Task: Create a due date automation trigger when advanced on, 2 hours after a card is due add dates due tomorrow.
Action: Mouse moved to (1206, 350)
Screenshot: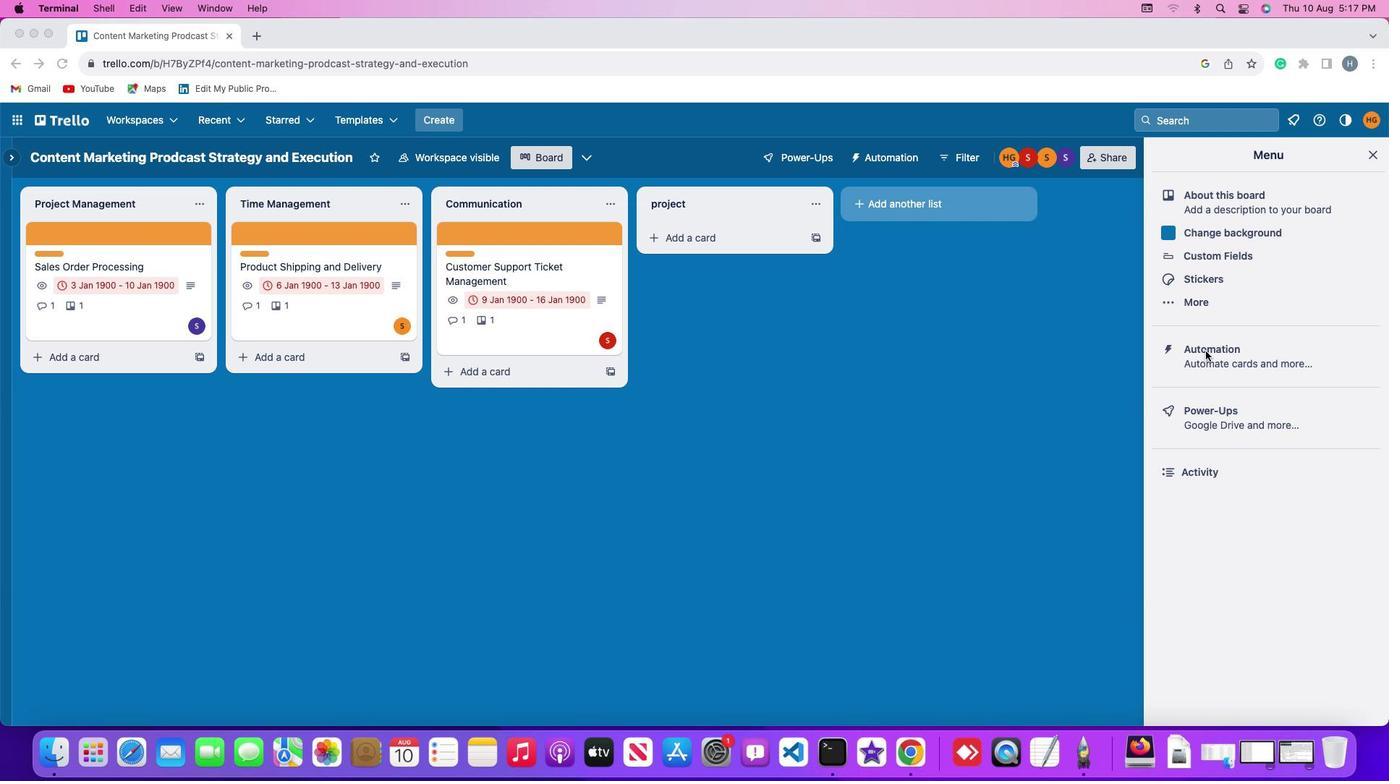 
Action: Mouse pressed left at (1206, 350)
Screenshot: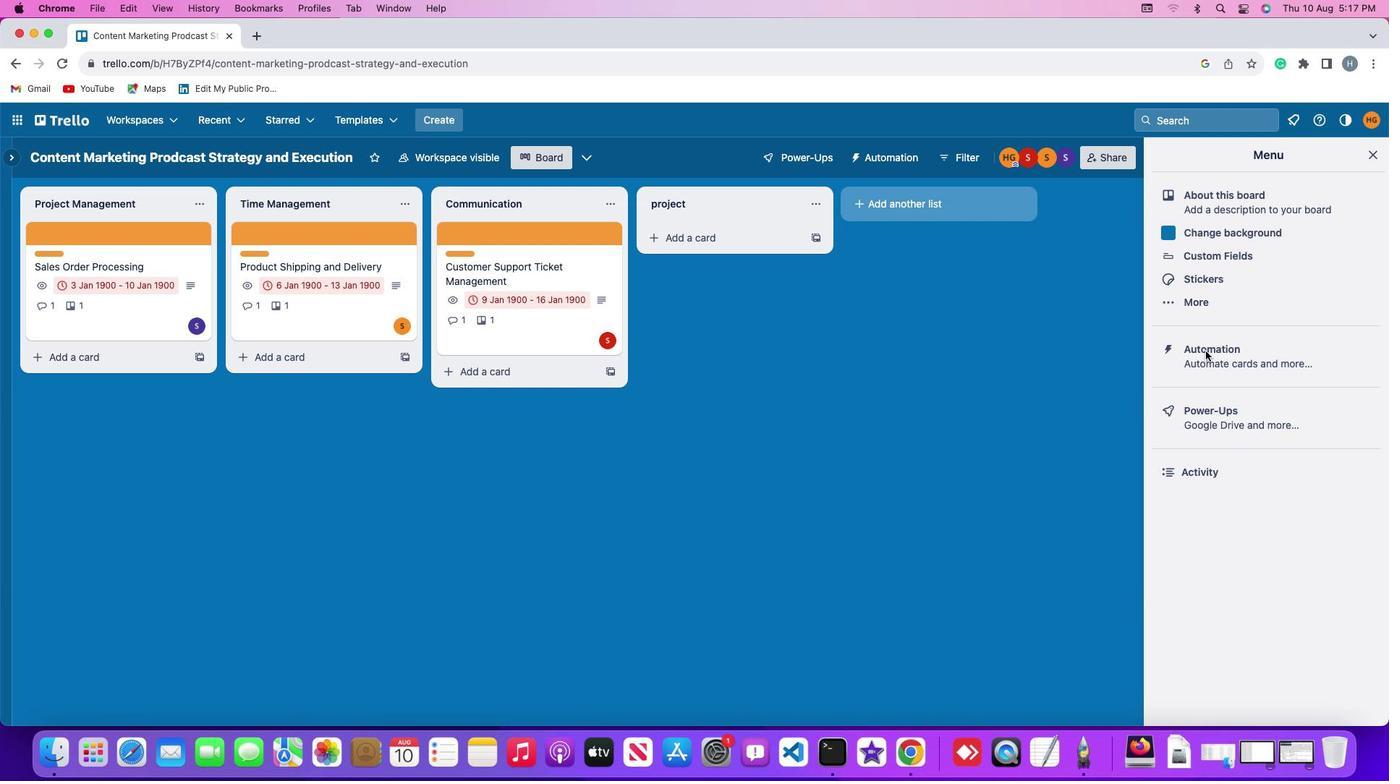 
Action: Mouse pressed left at (1206, 350)
Screenshot: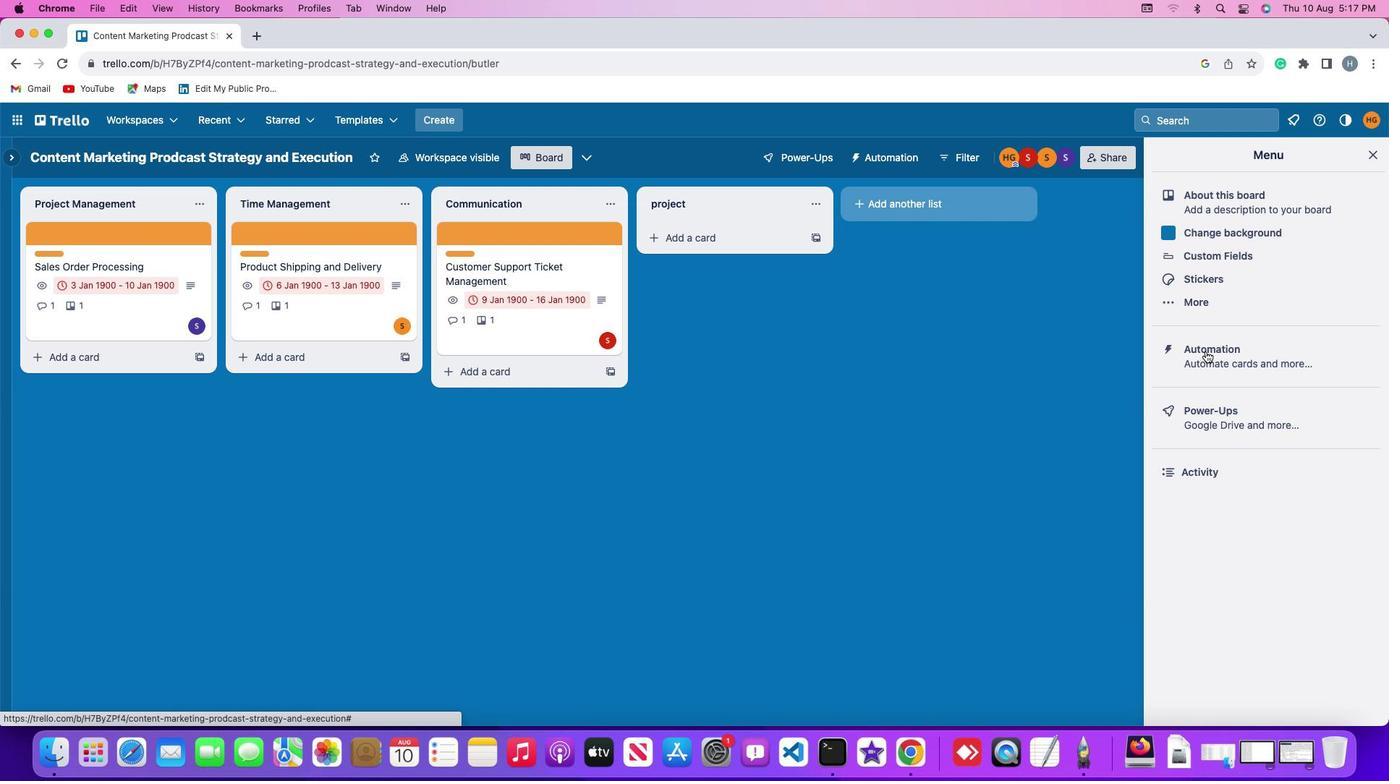 
Action: Mouse moved to (118, 344)
Screenshot: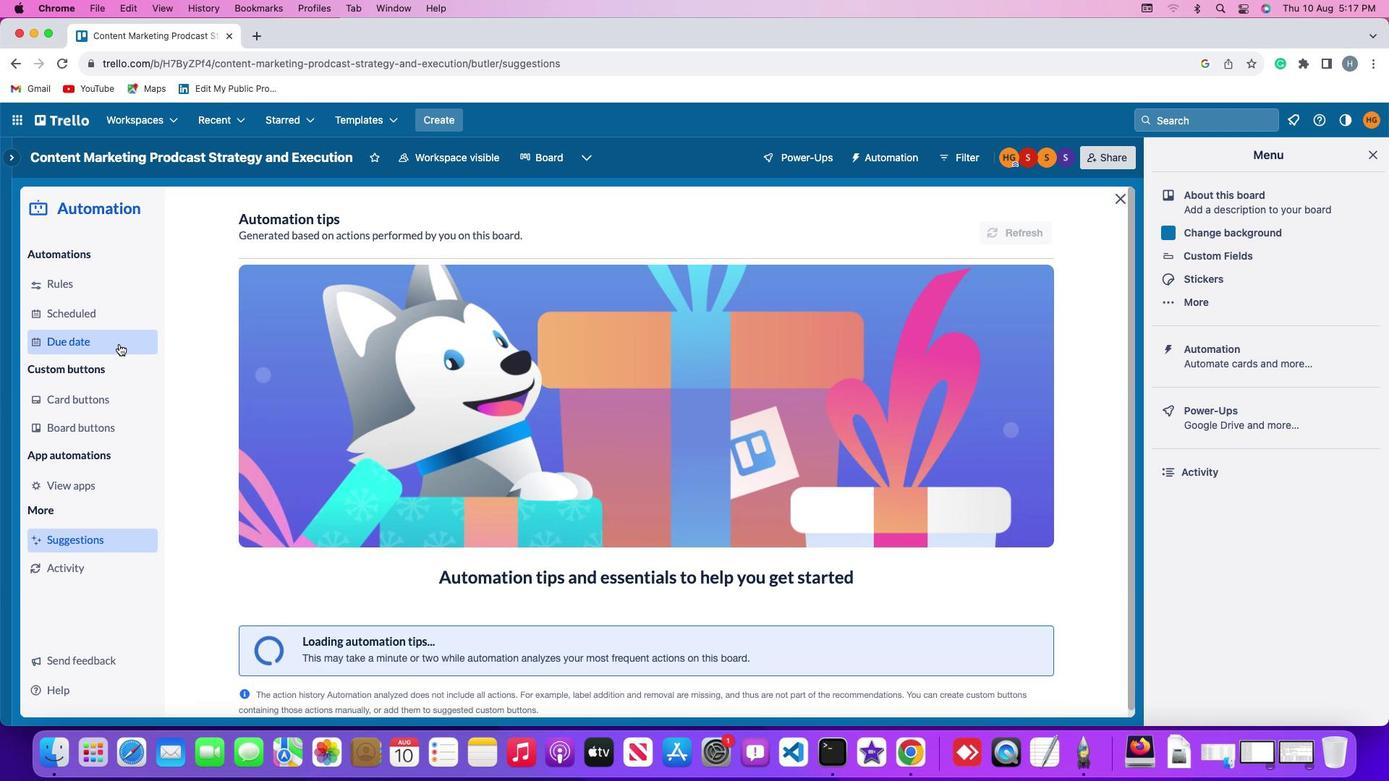 
Action: Mouse pressed left at (118, 344)
Screenshot: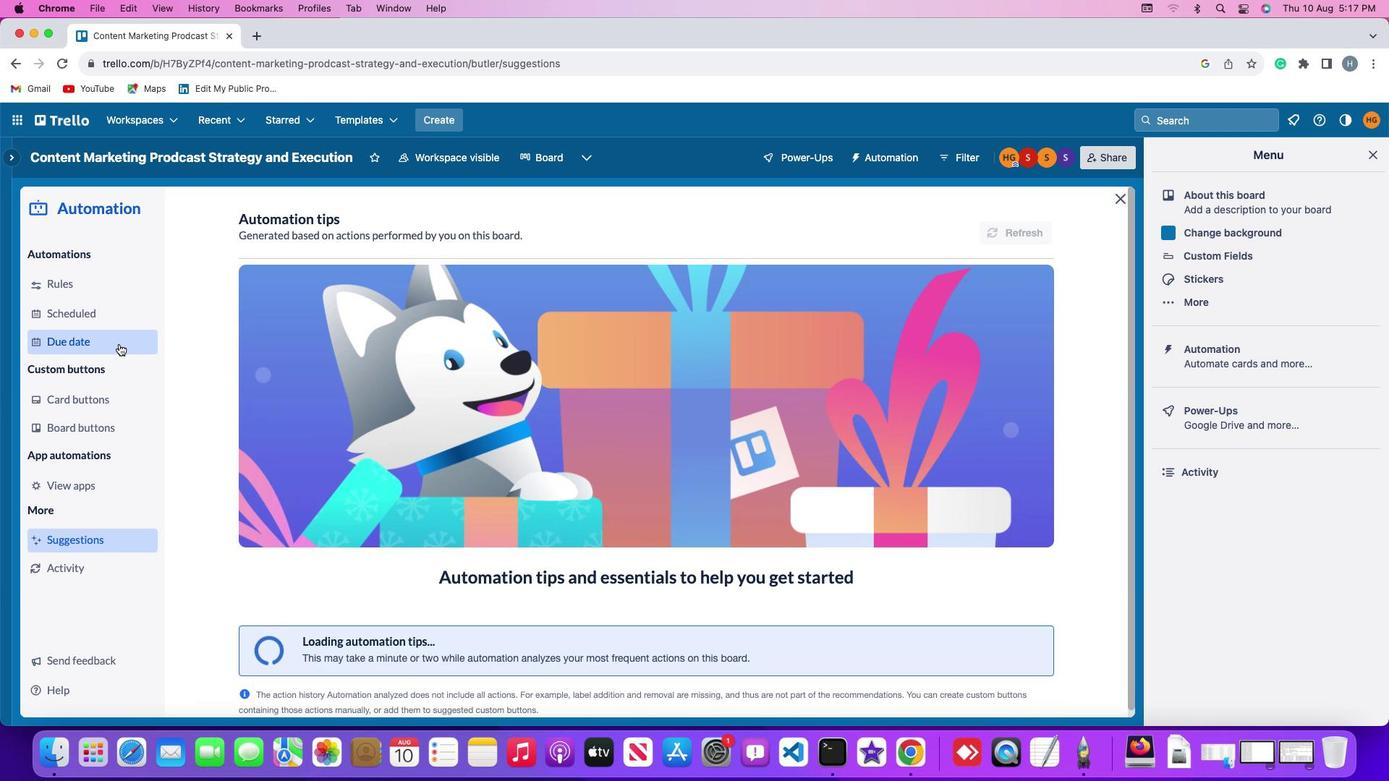 
Action: Mouse moved to (951, 224)
Screenshot: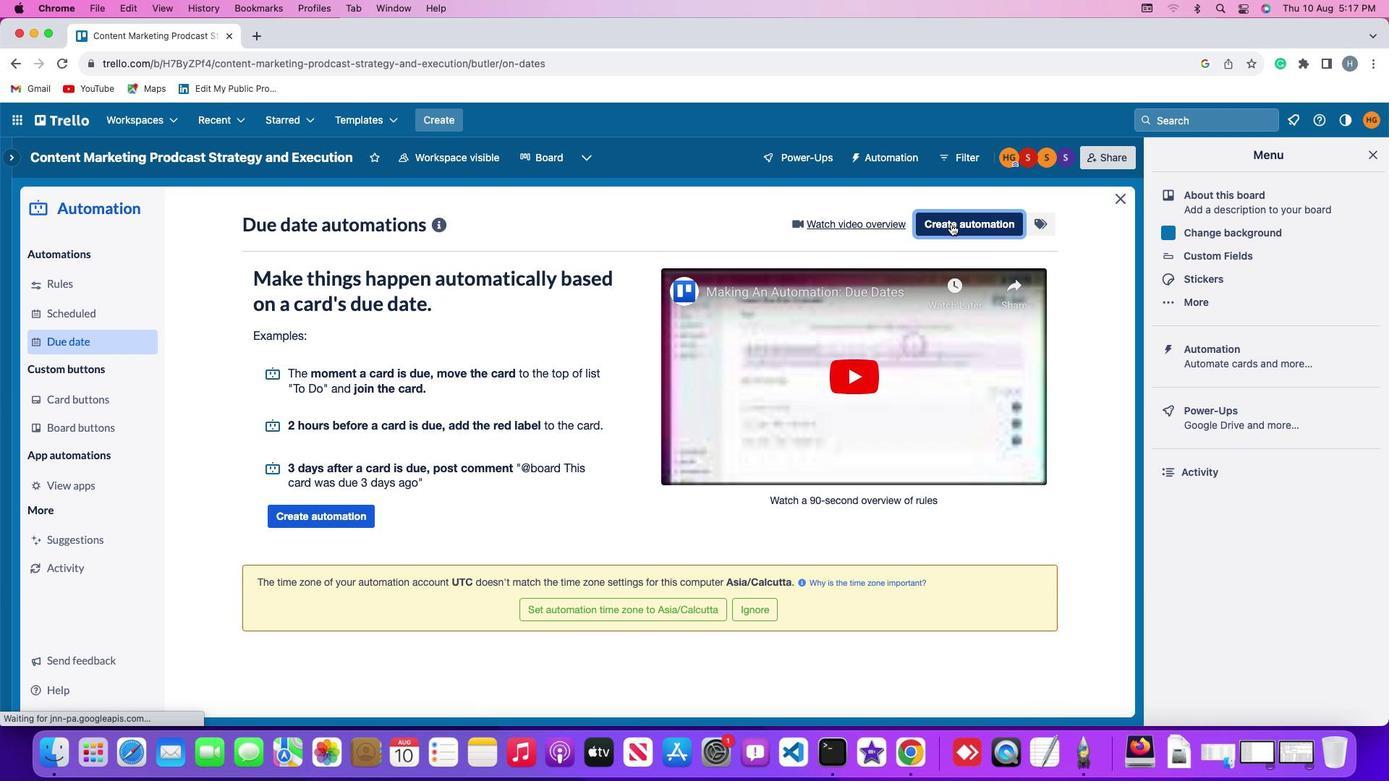 
Action: Mouse pressed left at (951, 224)
Screenshot: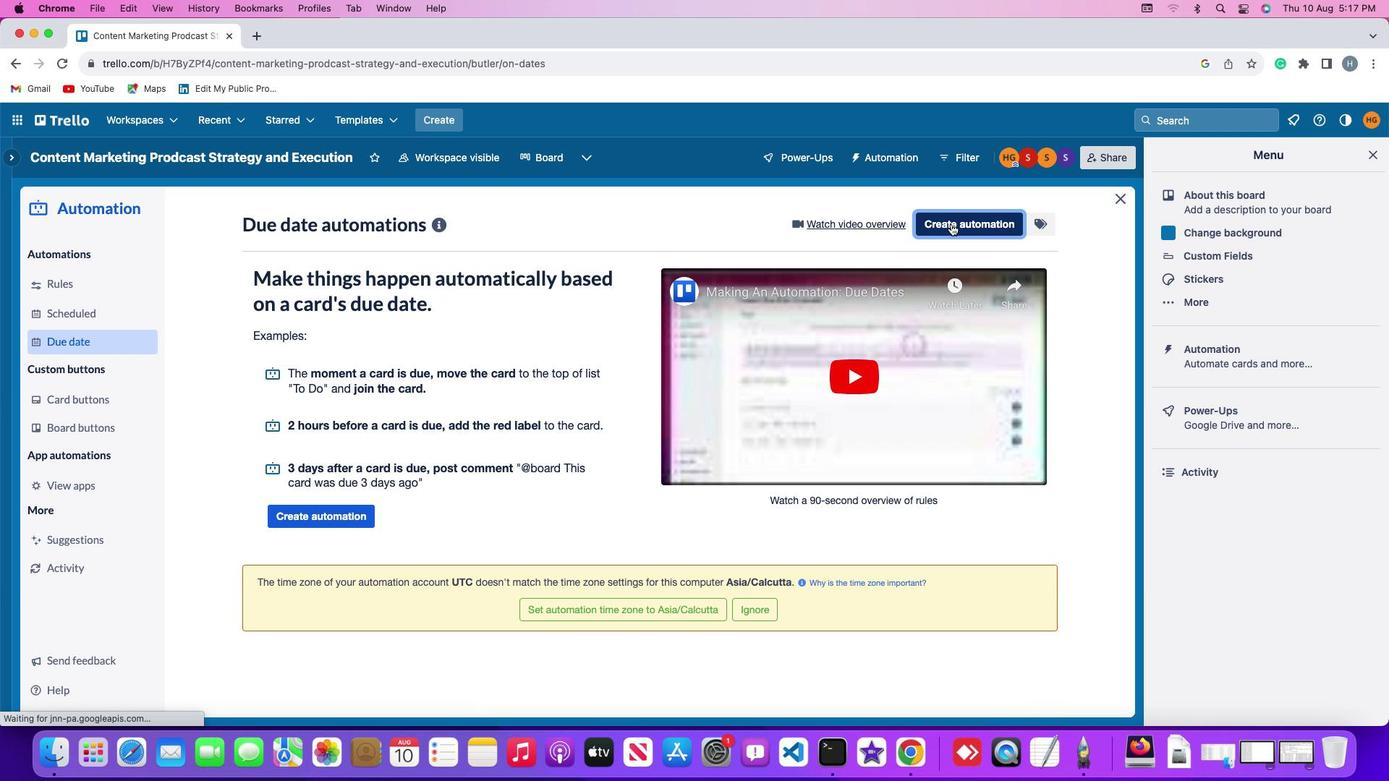 
Action: Mouse moved to (304, 358)
Screenshot: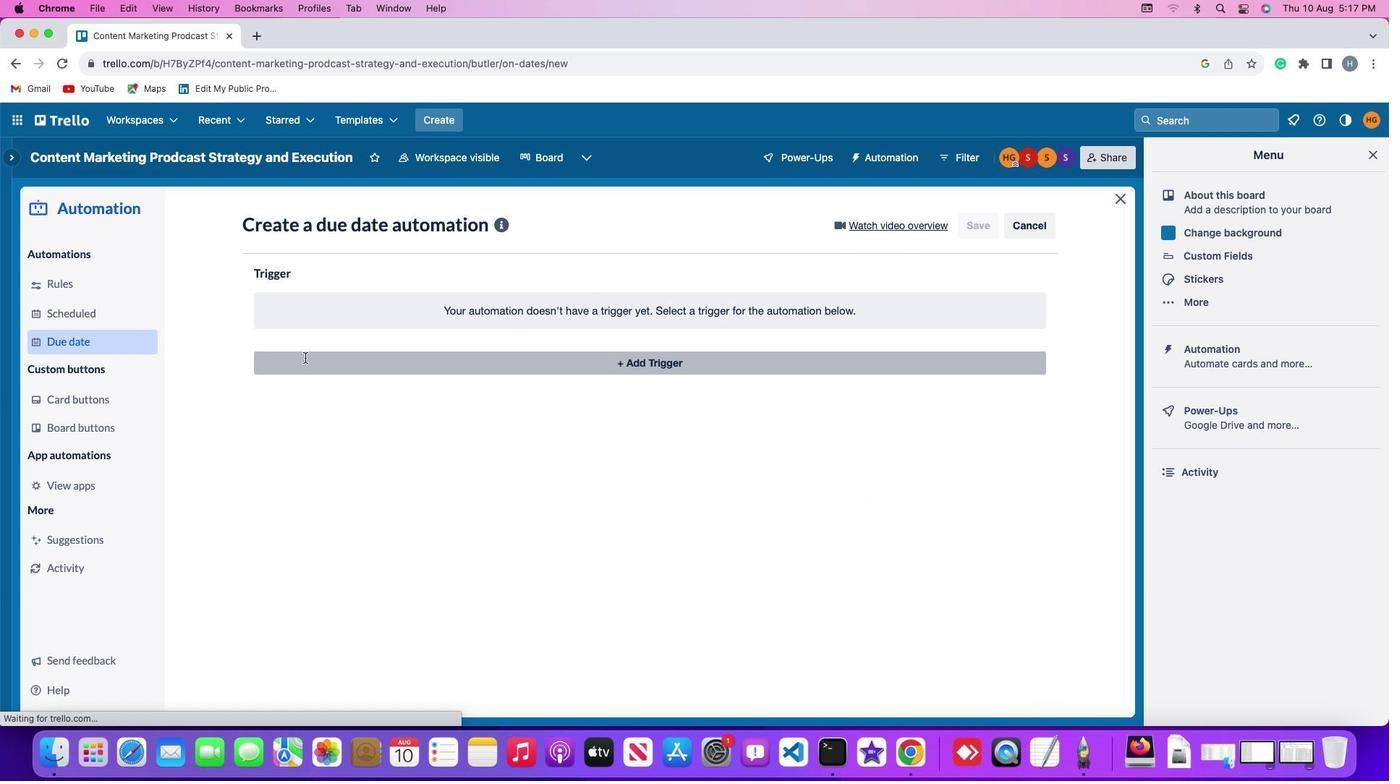
Action: Mouse pressed left at (304, 358)
Screenshot: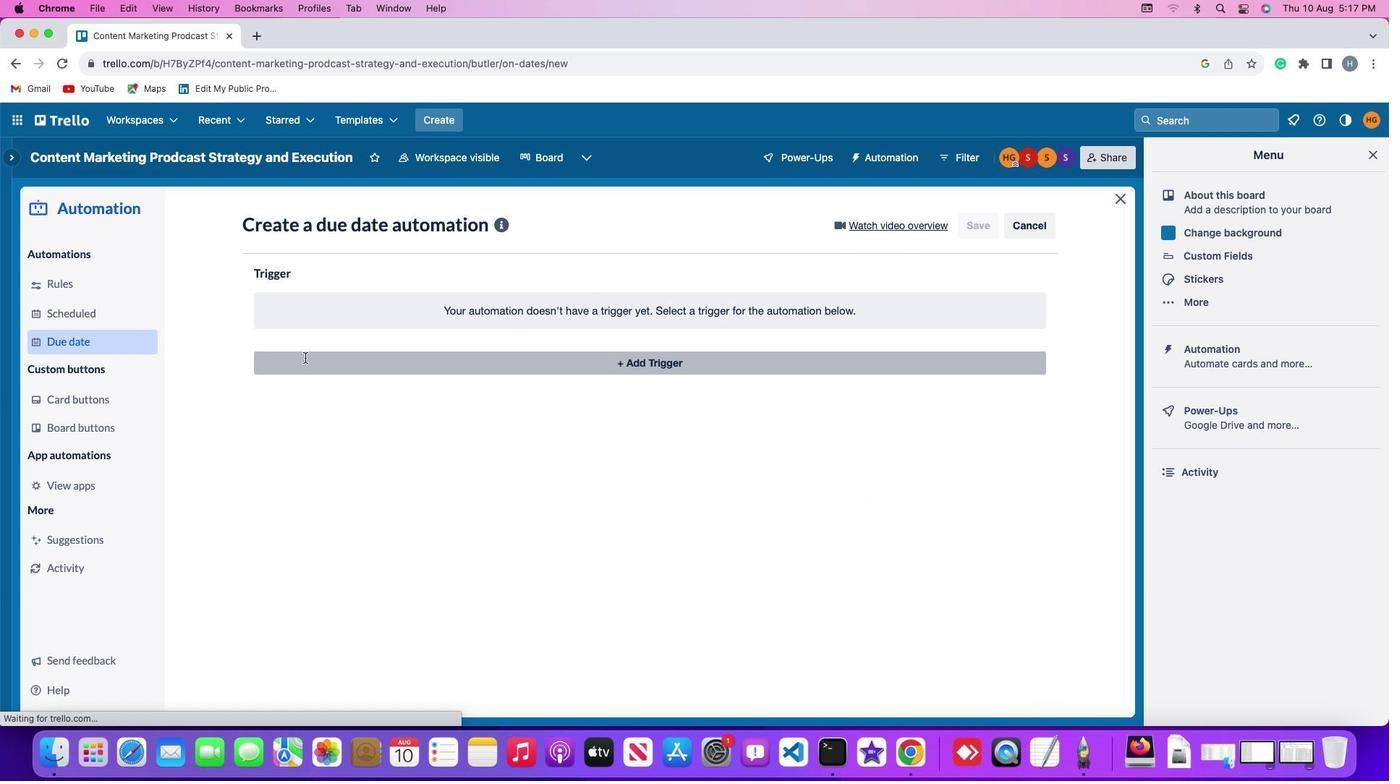 
Action: Mouse moved to (288, 579)
Screenshot: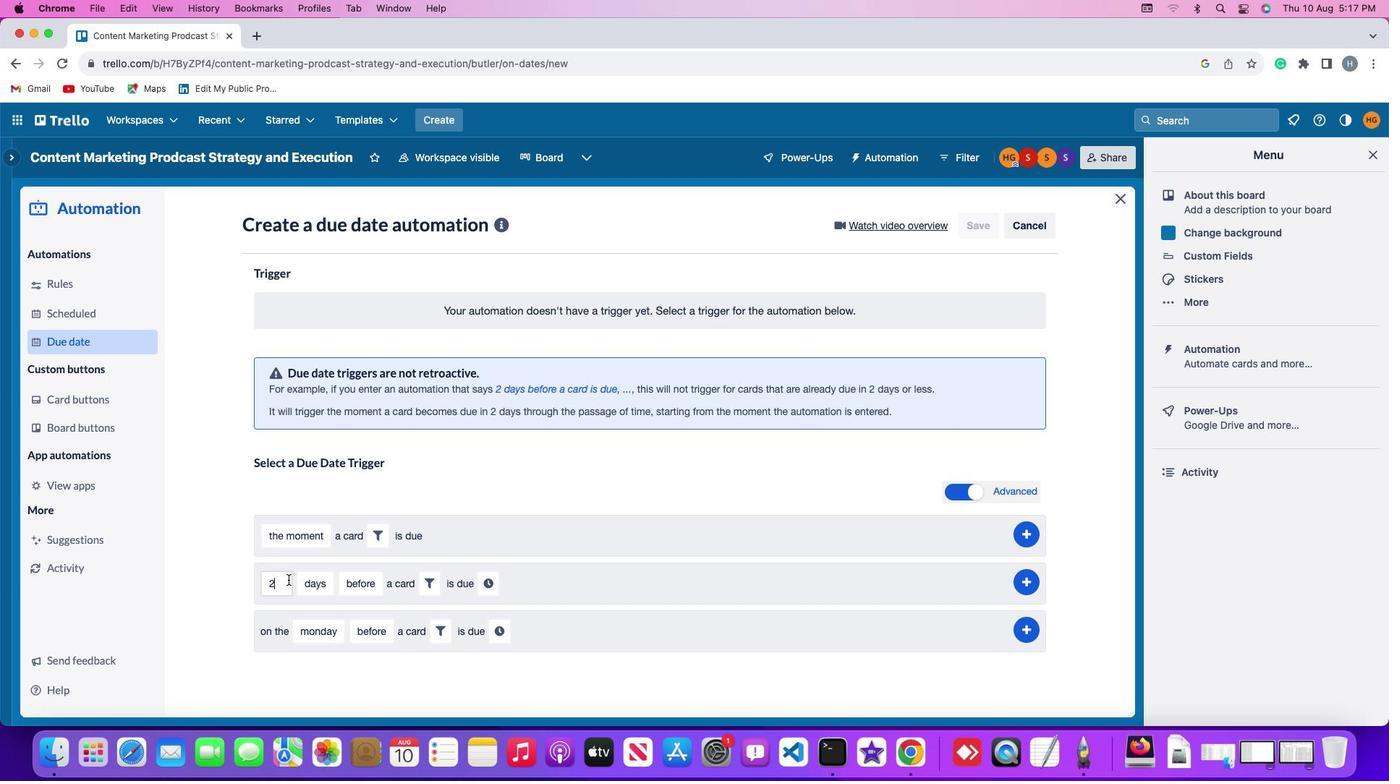 
Action: Mouse pressed left at (288, 579)
Screenshot: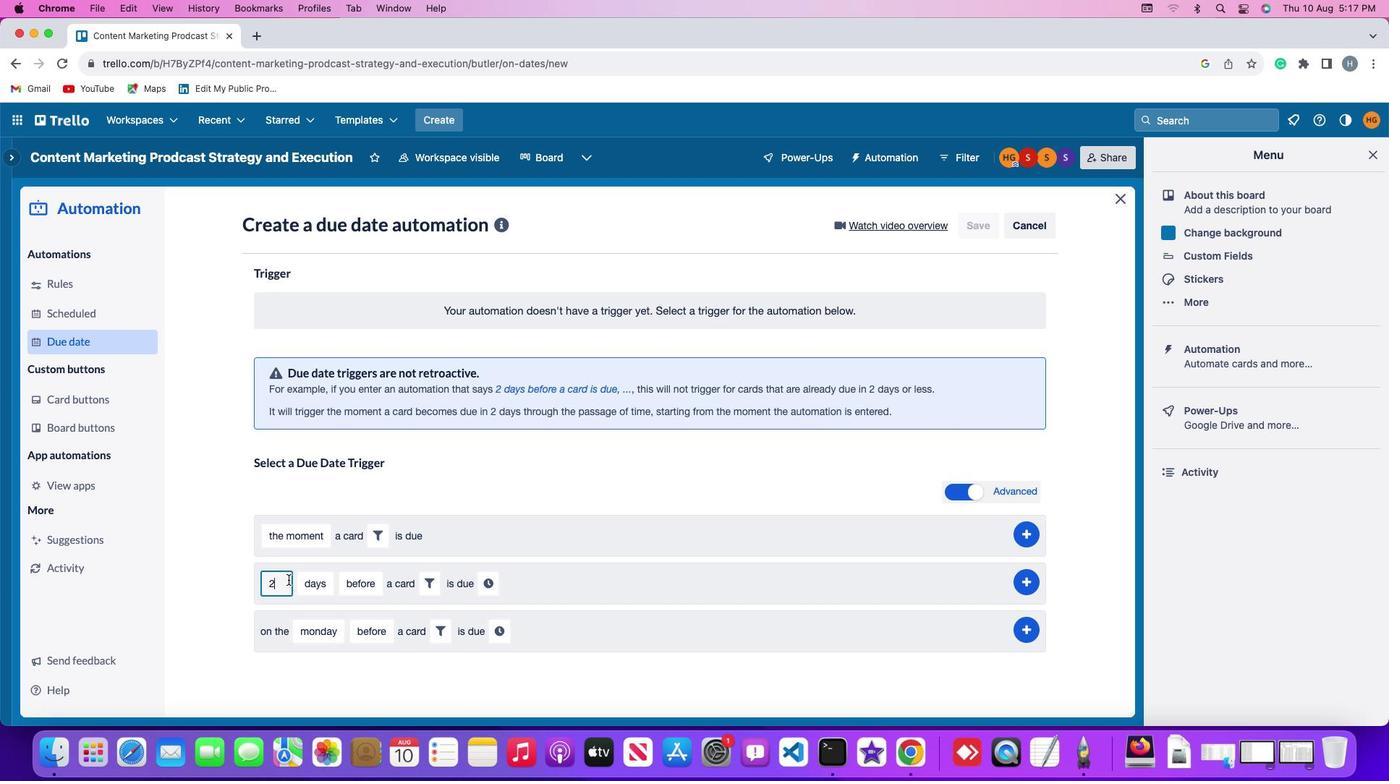 
Action: Mouse moved to (288, 578)
Screenshot: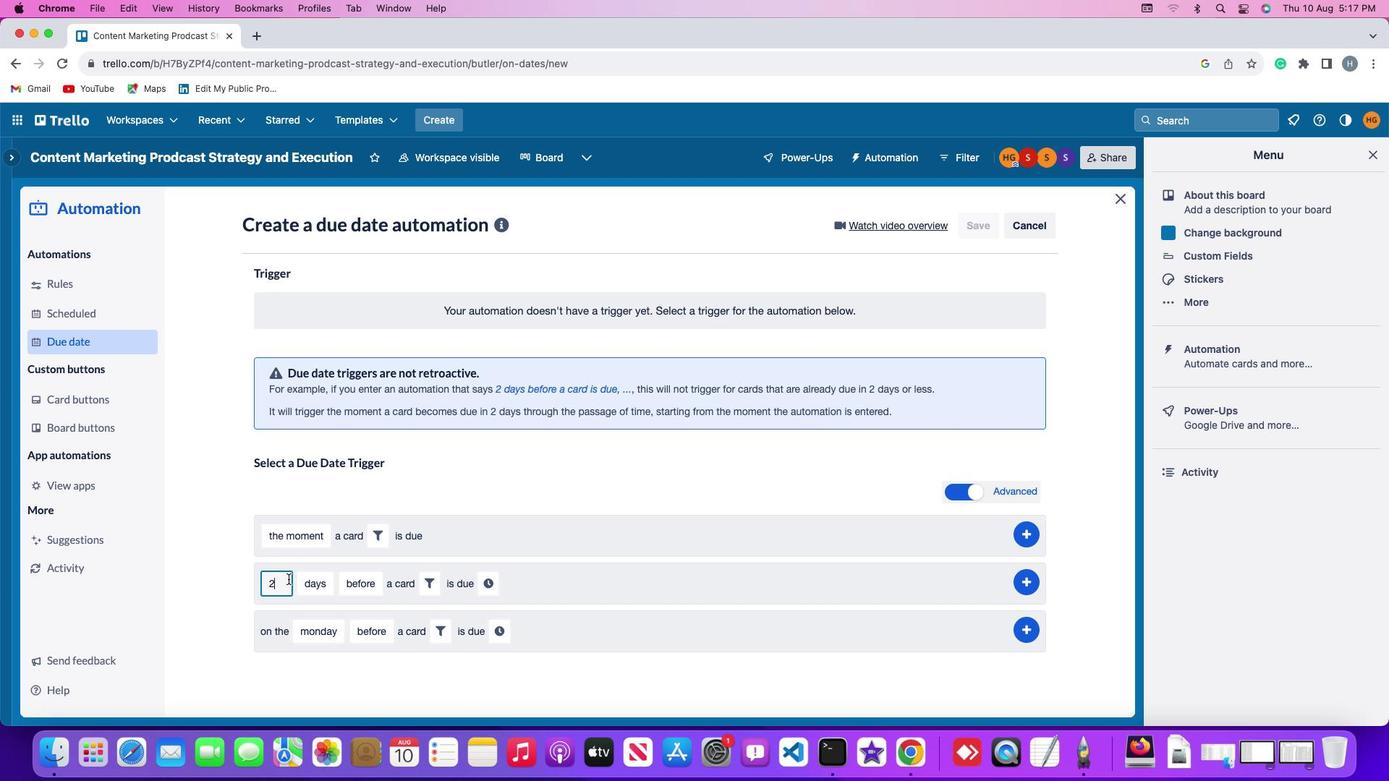 
Action: Key pressed Key.backspace
Screenshot: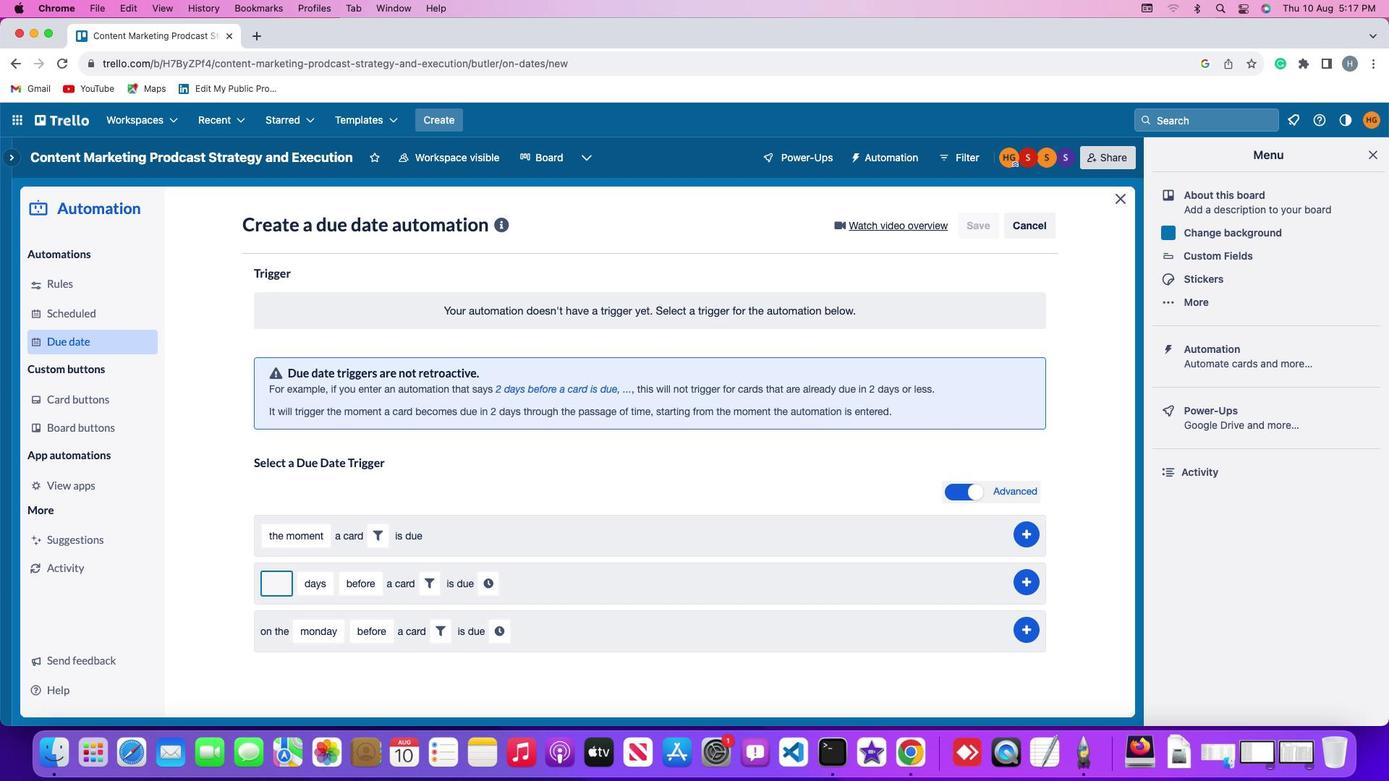 
Action: Mouse moved to (287, 578)
Screenshot: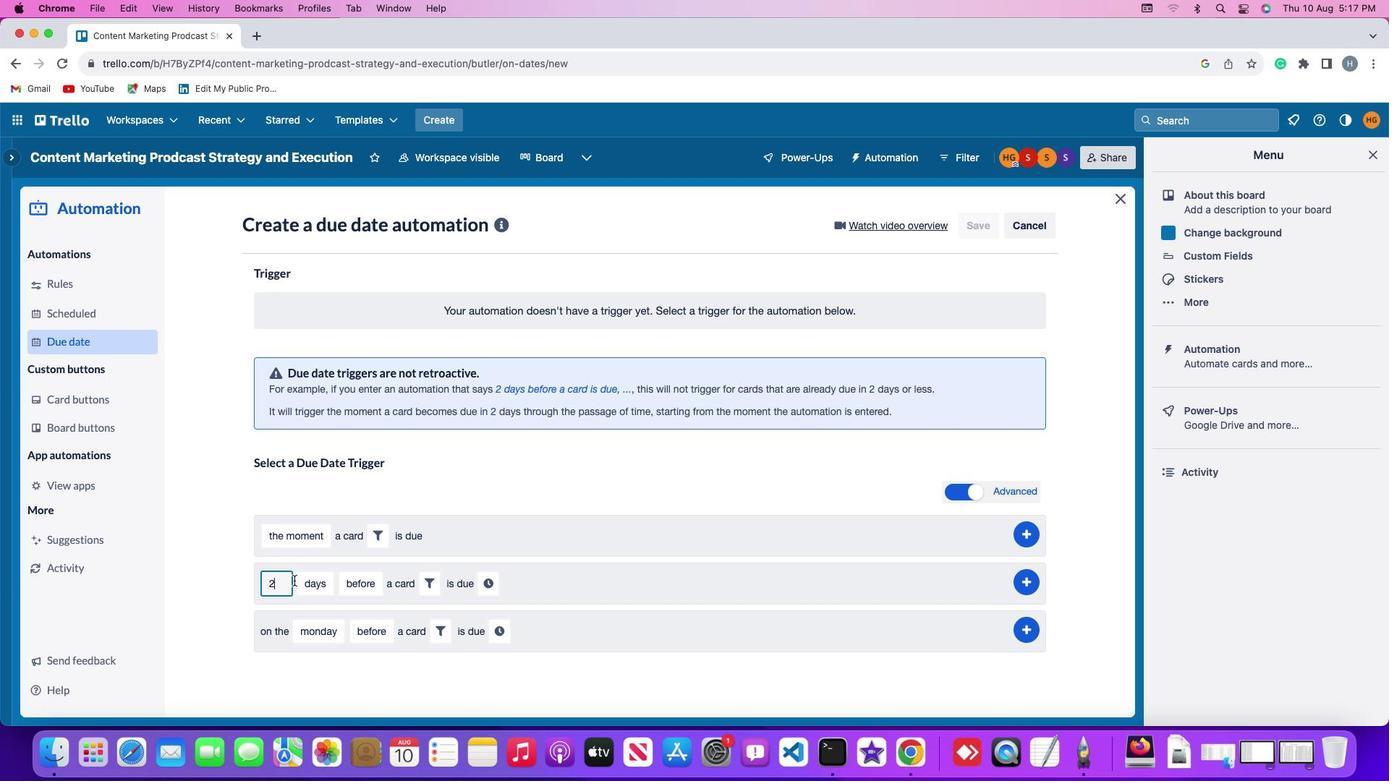 
Action: Key pressed '2'
Screenshot: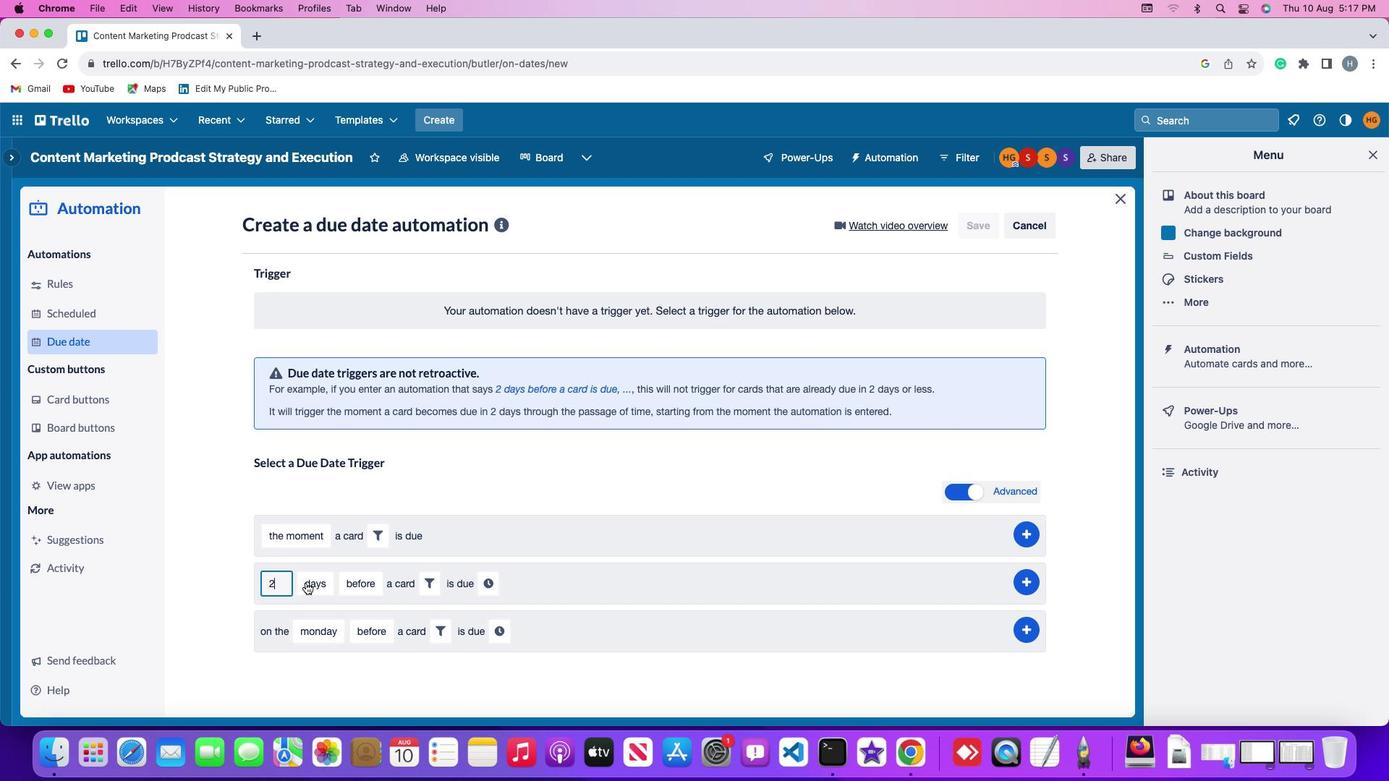 
Action: Mouse moved to (309, 583)
Screenshot: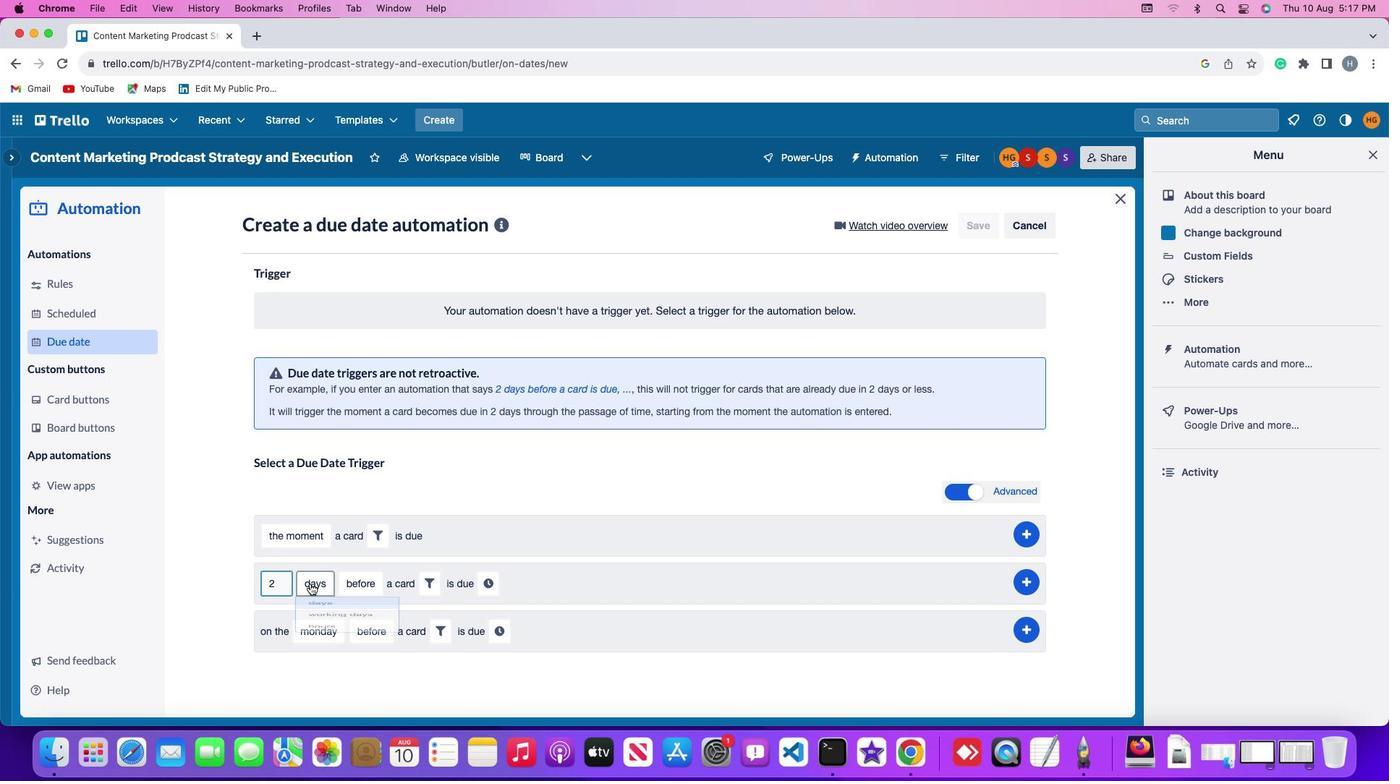 
Action: Mouse pressed left at (309, 583)
Screenshot: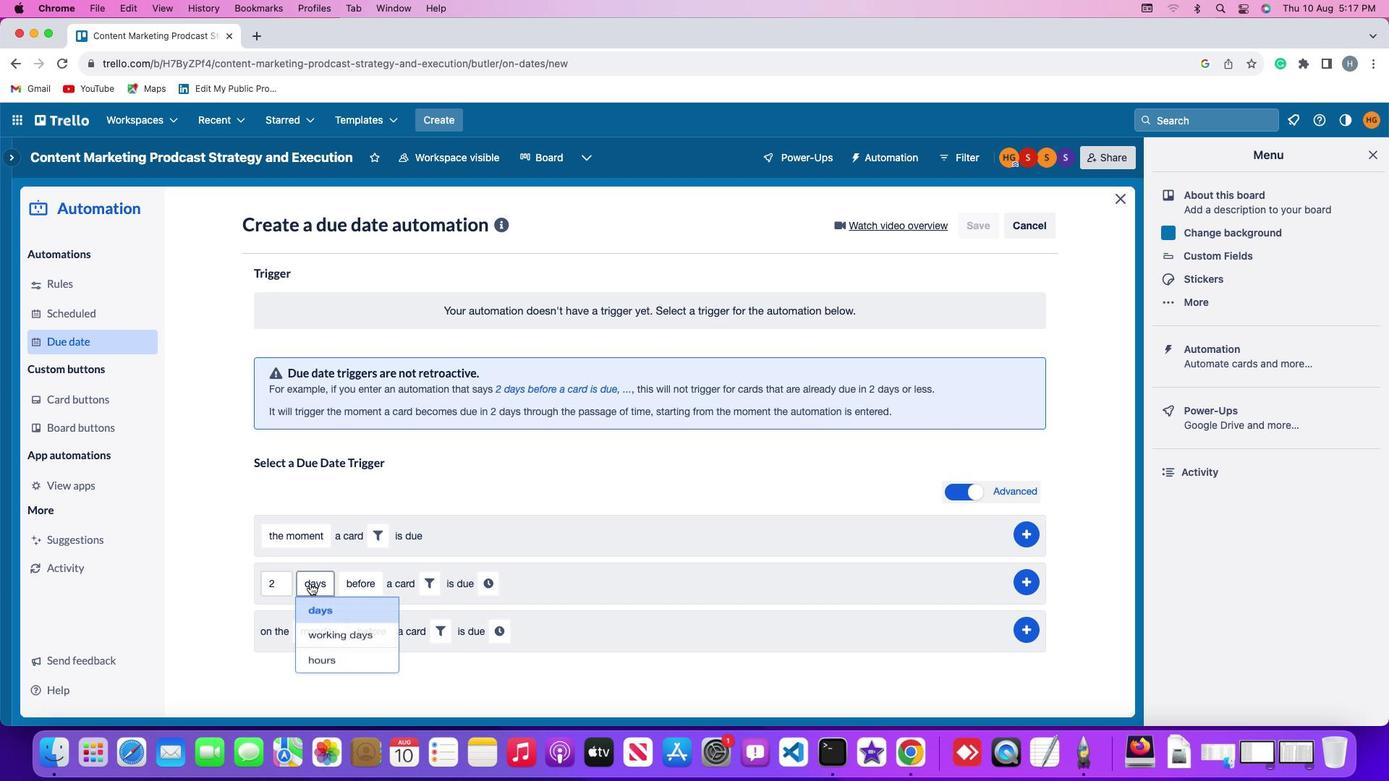 
Action: Mouse moved to (316, 665)
Screenshot: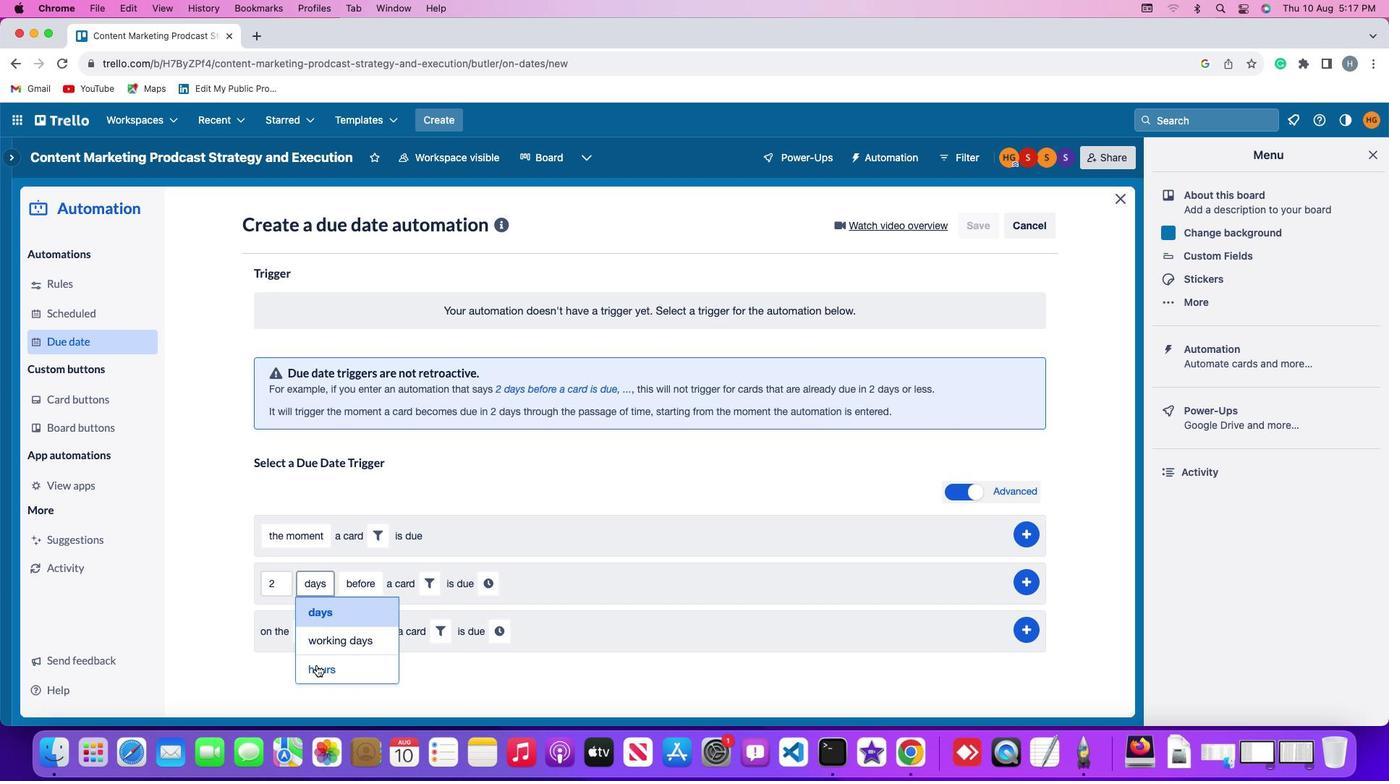 
Action: Mouse pressed left at (316, 665)
Screenshot: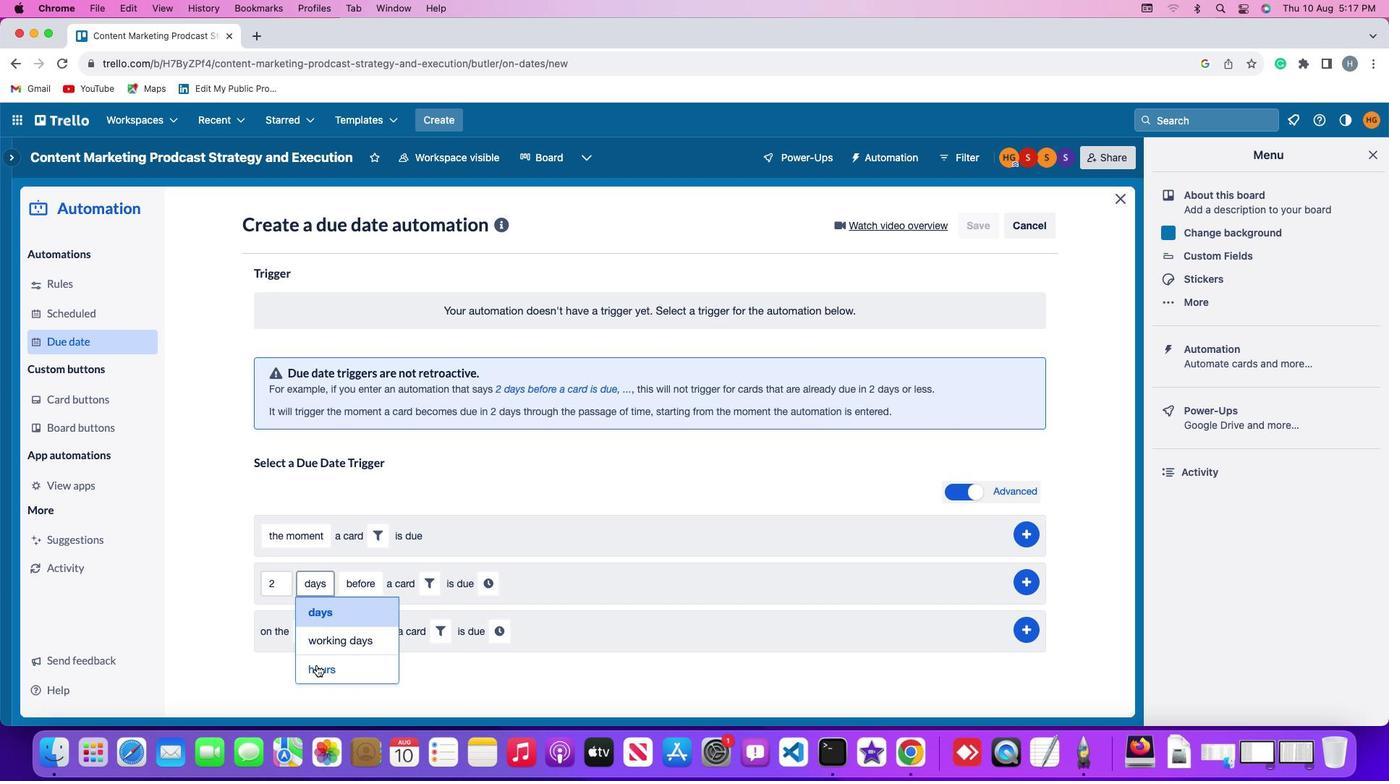 
Action: Mouse moved to (356, 590)
Screenshot: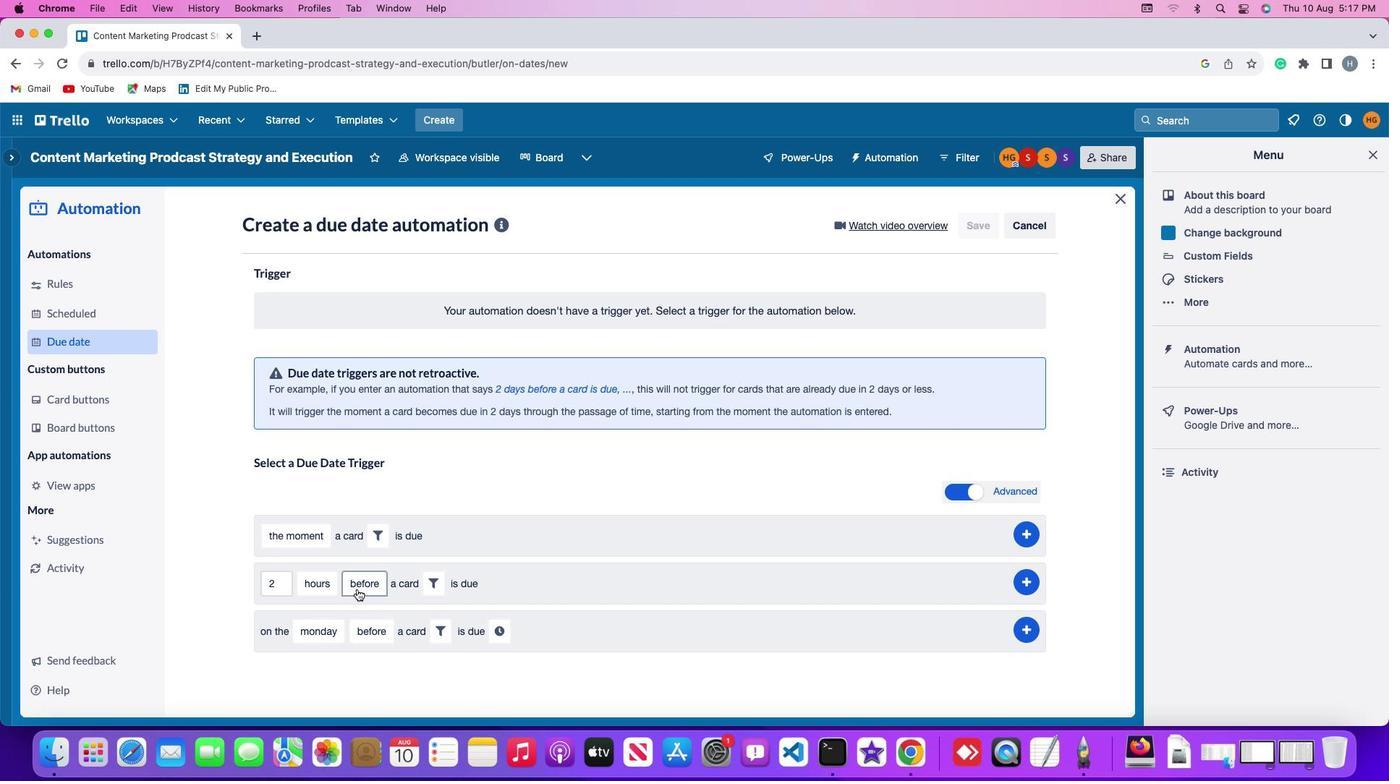 
Action: Mouse pressed left at (356, 590)
Screenshot: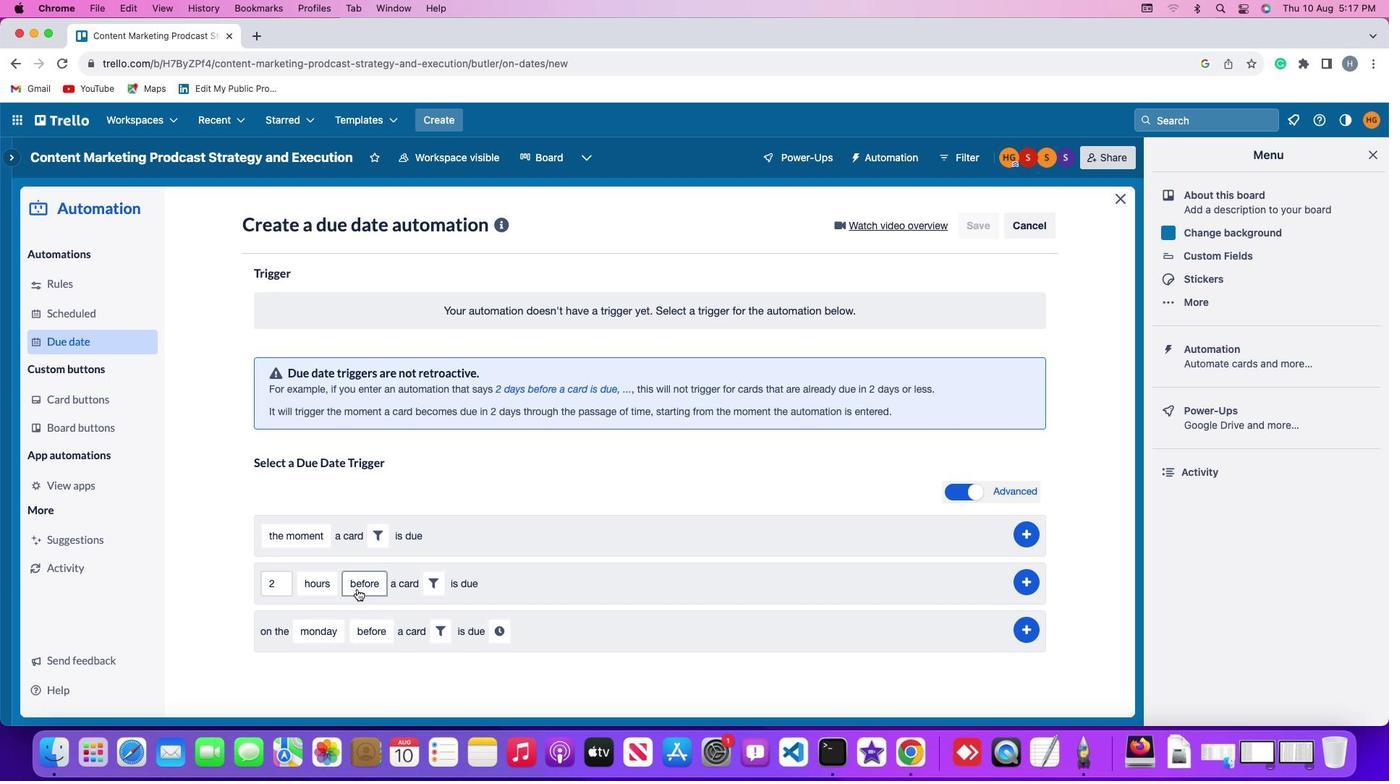 
Action: Mouse moved to (366, 632)
Screenshot: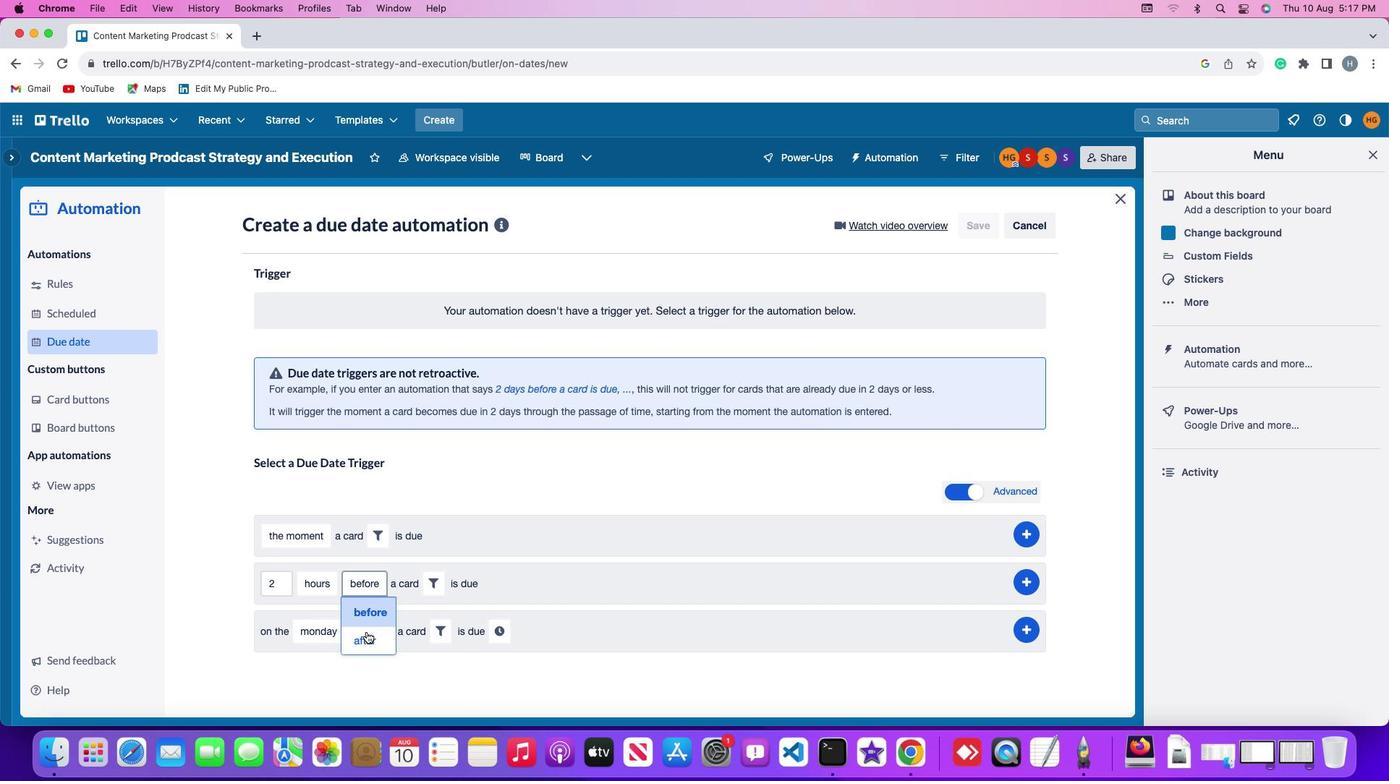 
Action: Mouse pressed left at (366, 632)
Screenshot: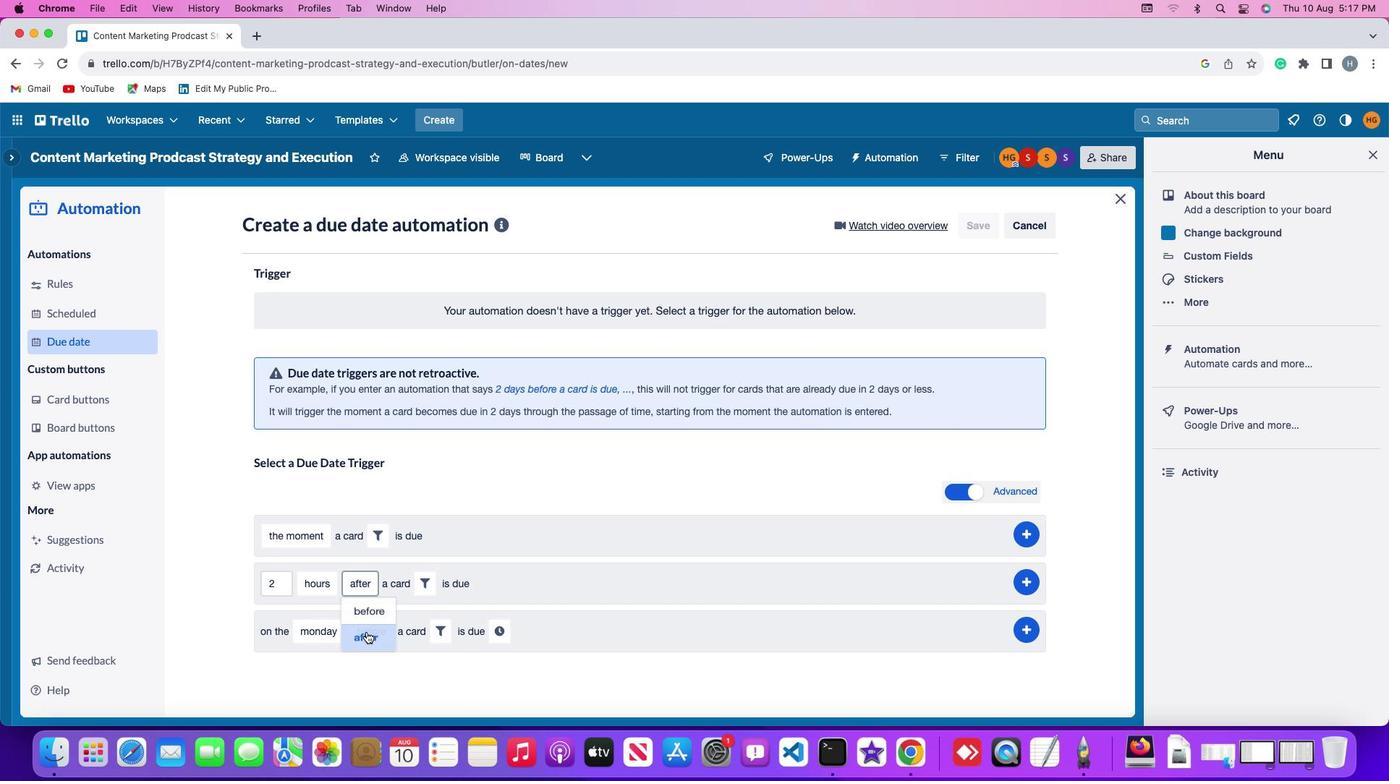 
Action: Mouse moved to (423, 585)
Screenshot: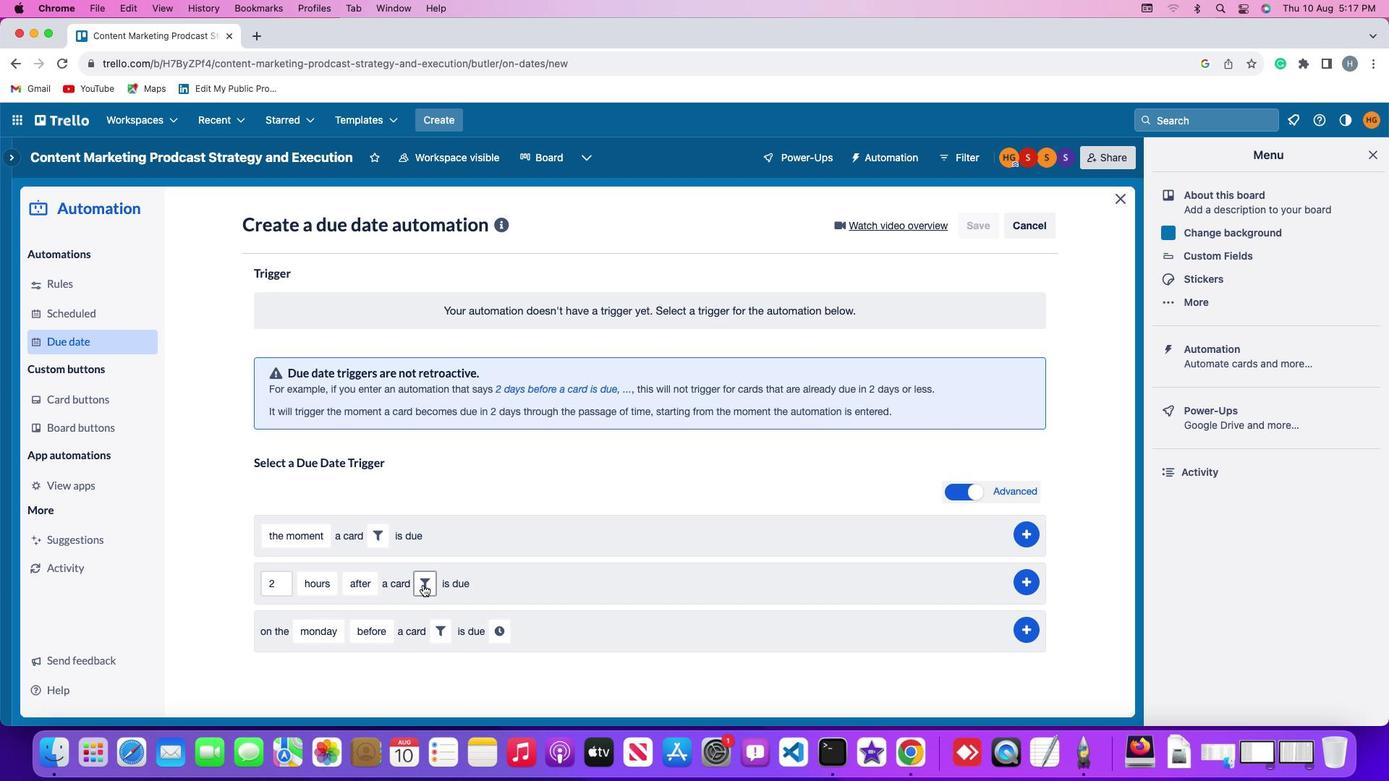 
Action: Mouse pressed left at (423, 585)
Screenshot: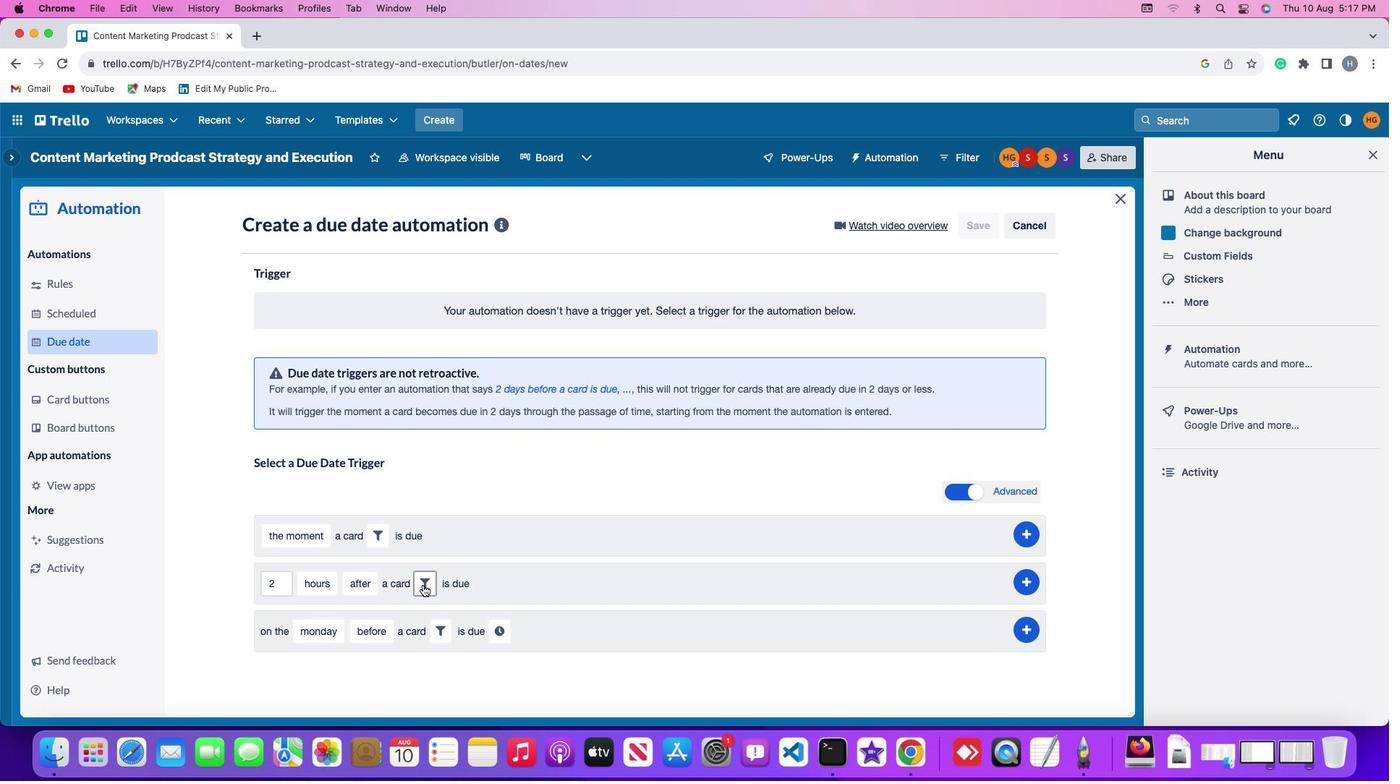 
Action: Mouse moved to (515, 635)
Screenshot: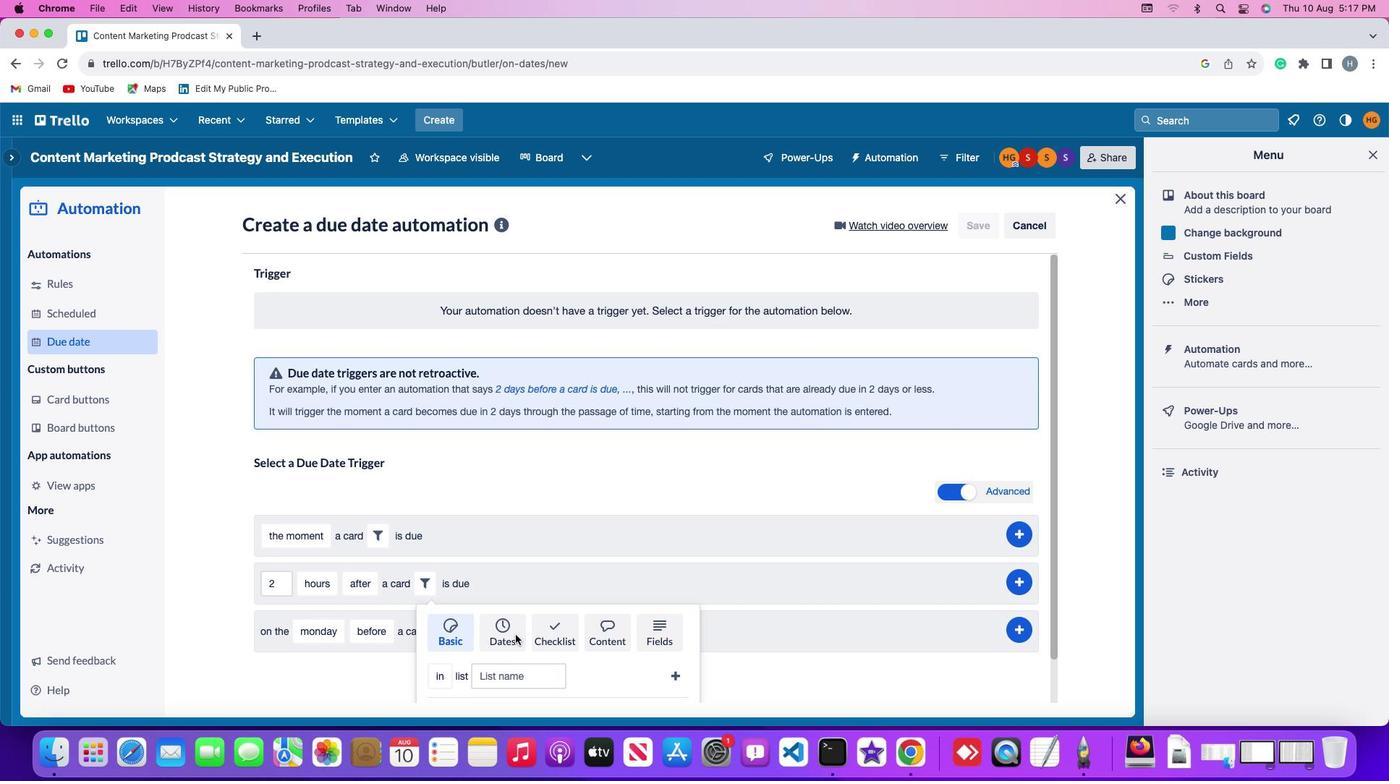 
Action: Mouse pressed left at (515, 635)
Screenshot: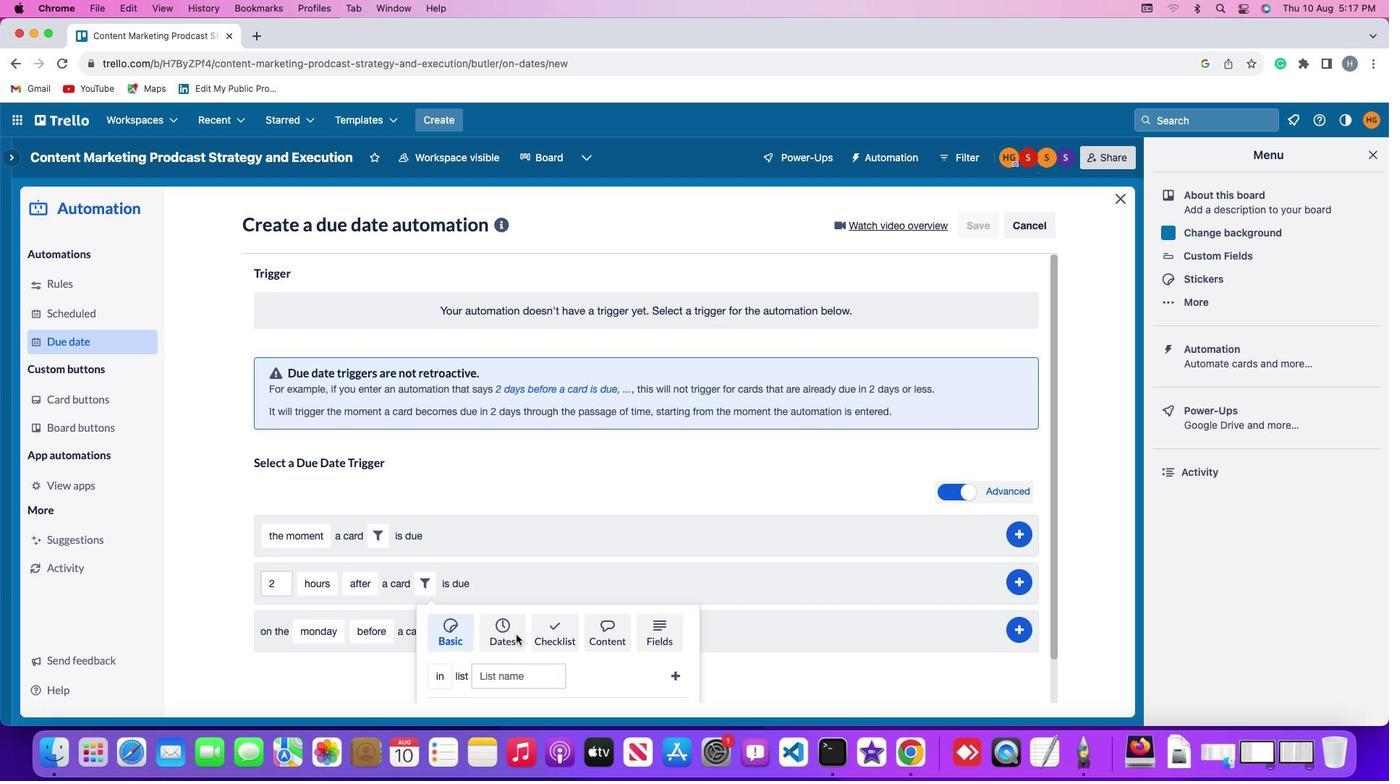 
Action: Mouse moved to (380, 669)
Screenshot: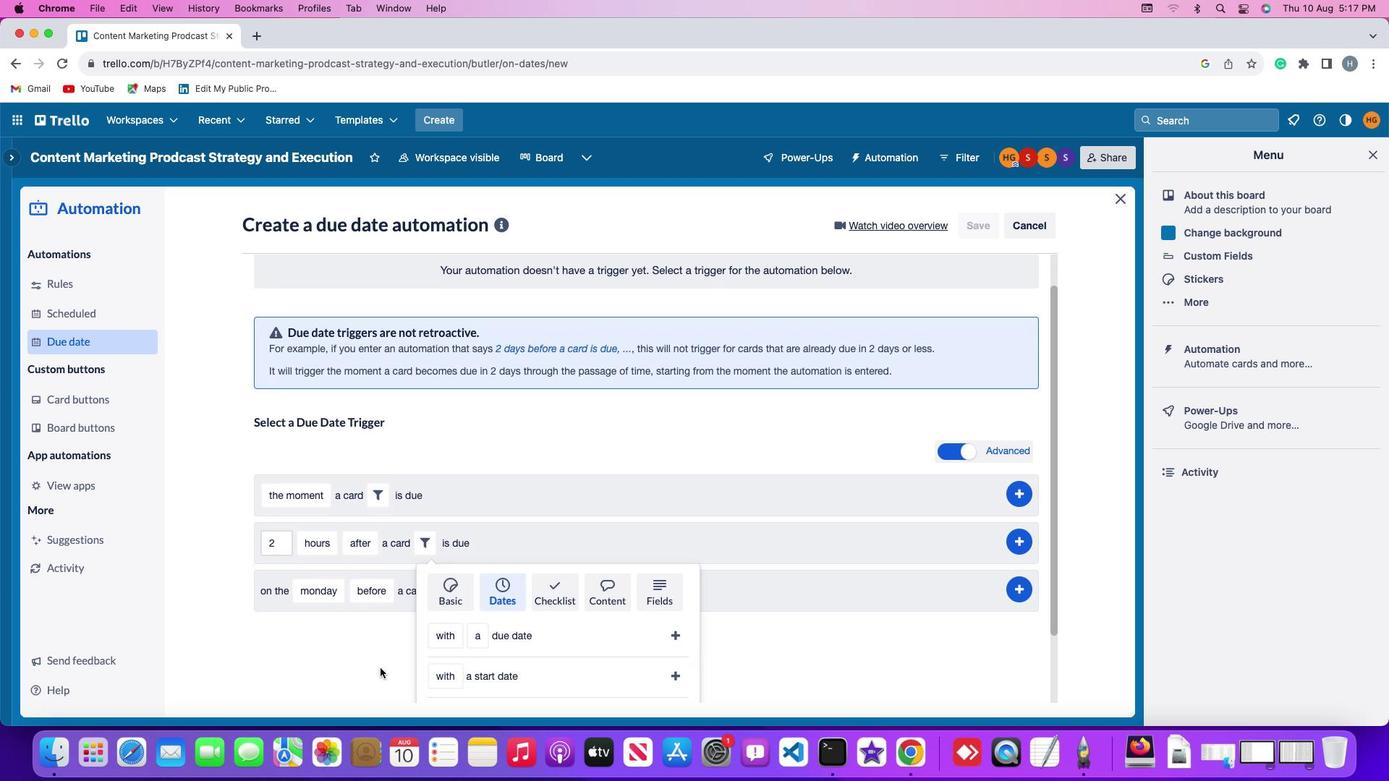 
Action: Mouse scrolled (380, 669) with delta (0, 0)
Screenshot: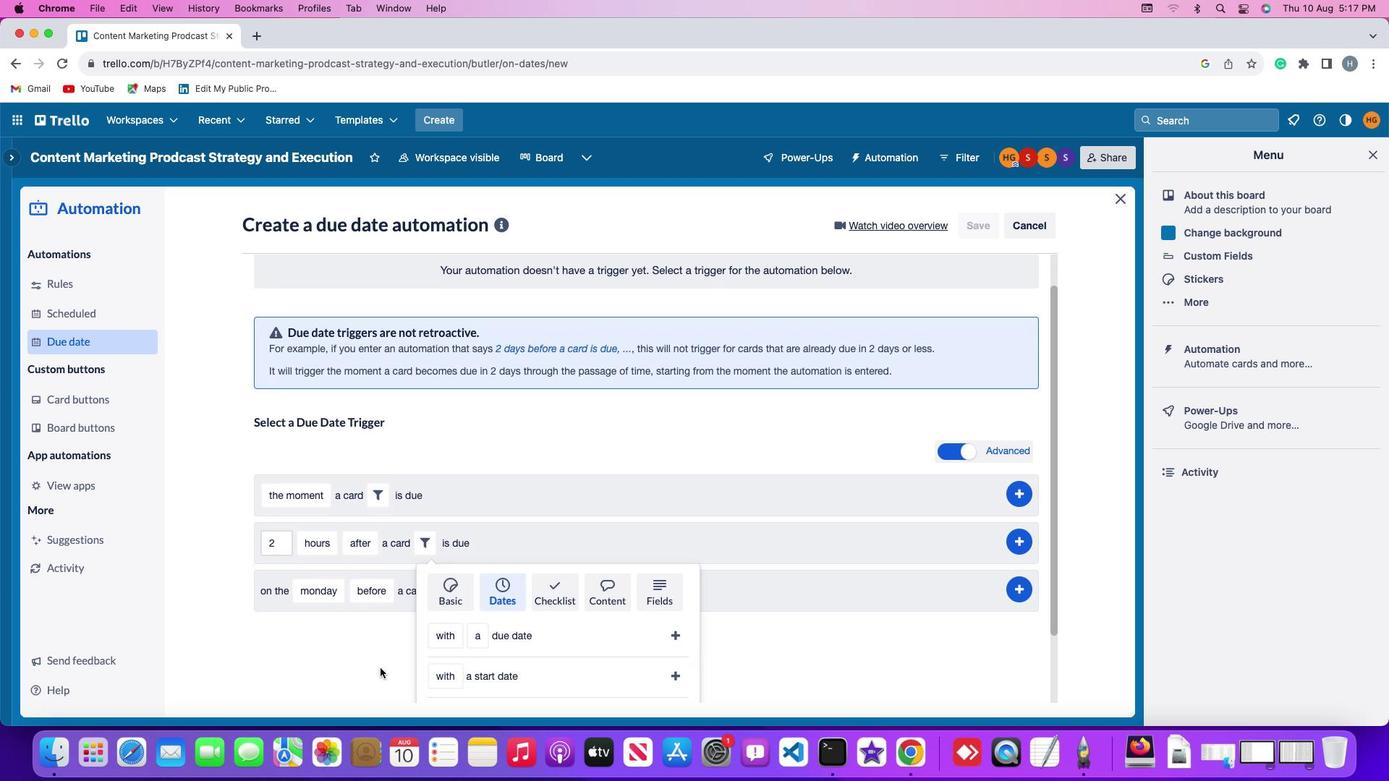 
Action: Mouse moved to (380, 669)
Screenshot: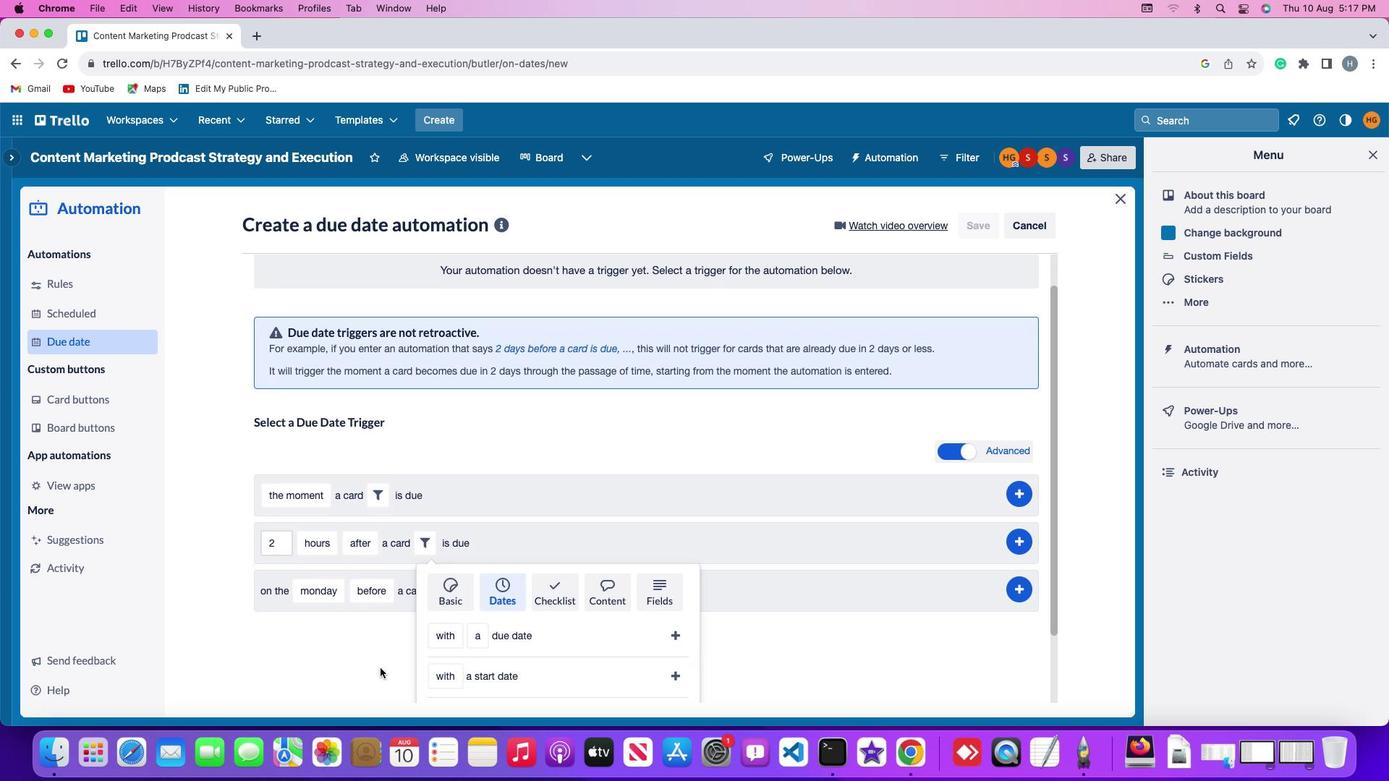 
Action: Mouse scrolled (380, 669) with delta (0, 0)
Screenshot: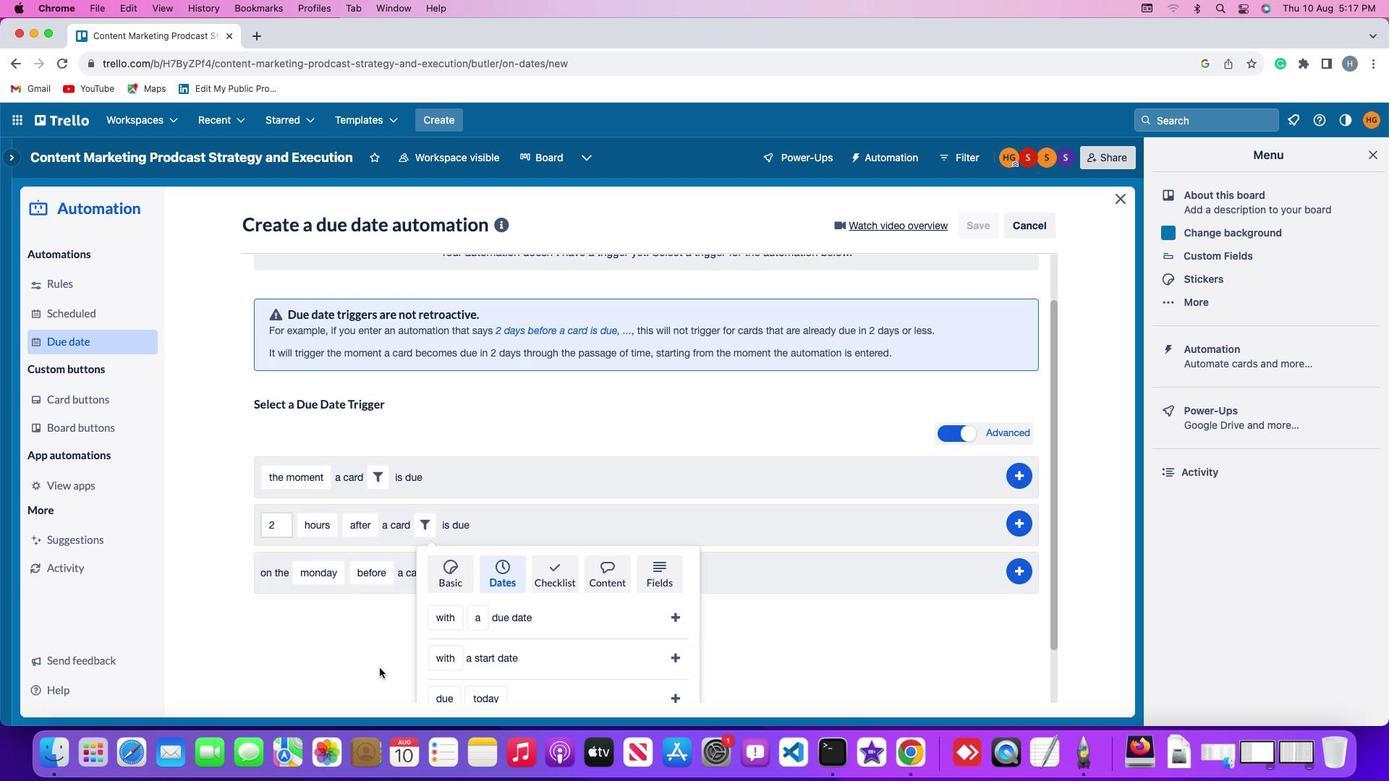 
Action: Mouse scrolled (380, 669) with delta (0, -2)
Screenshot: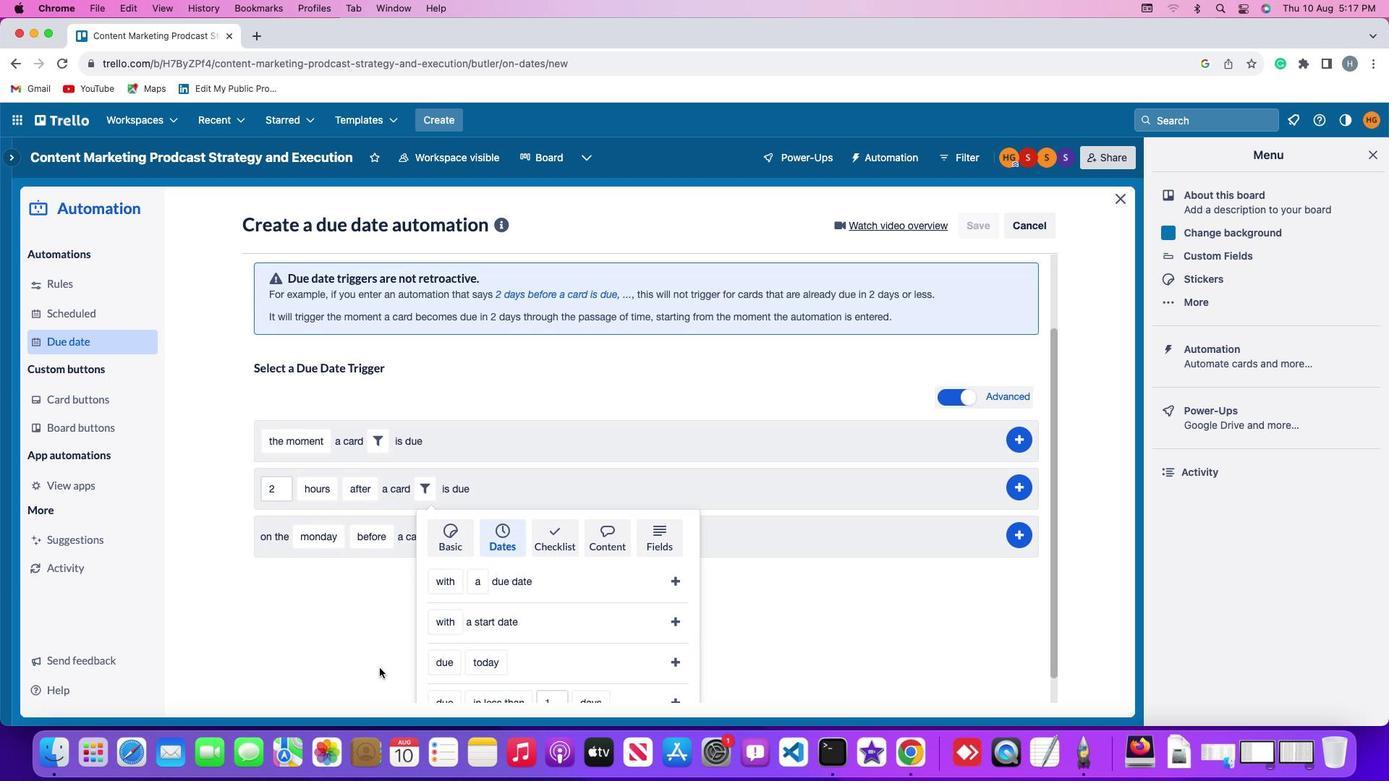 
Action: Mouse scrolled (380, 669) with delta (0, -3)
Screenshot: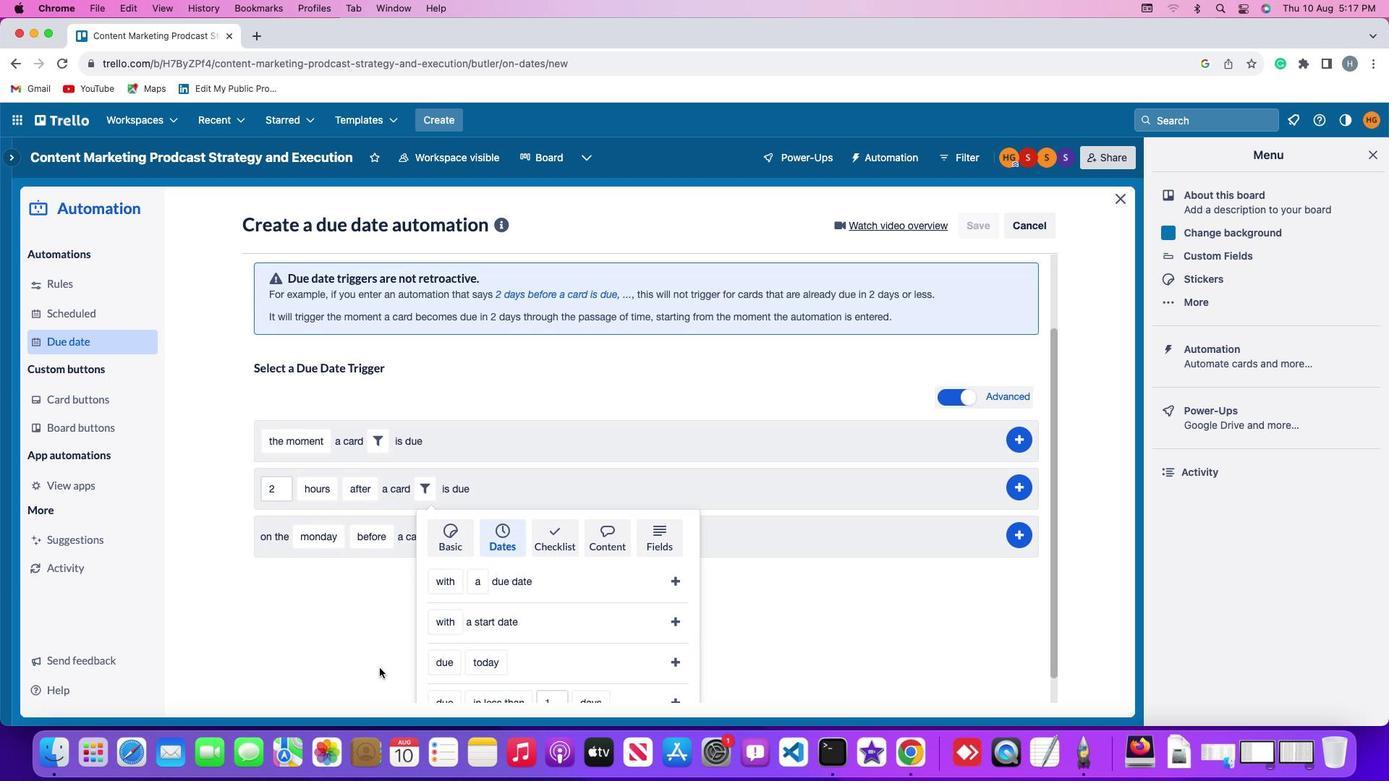 
Action: Mouse moved to (379, 667)
Screenshot: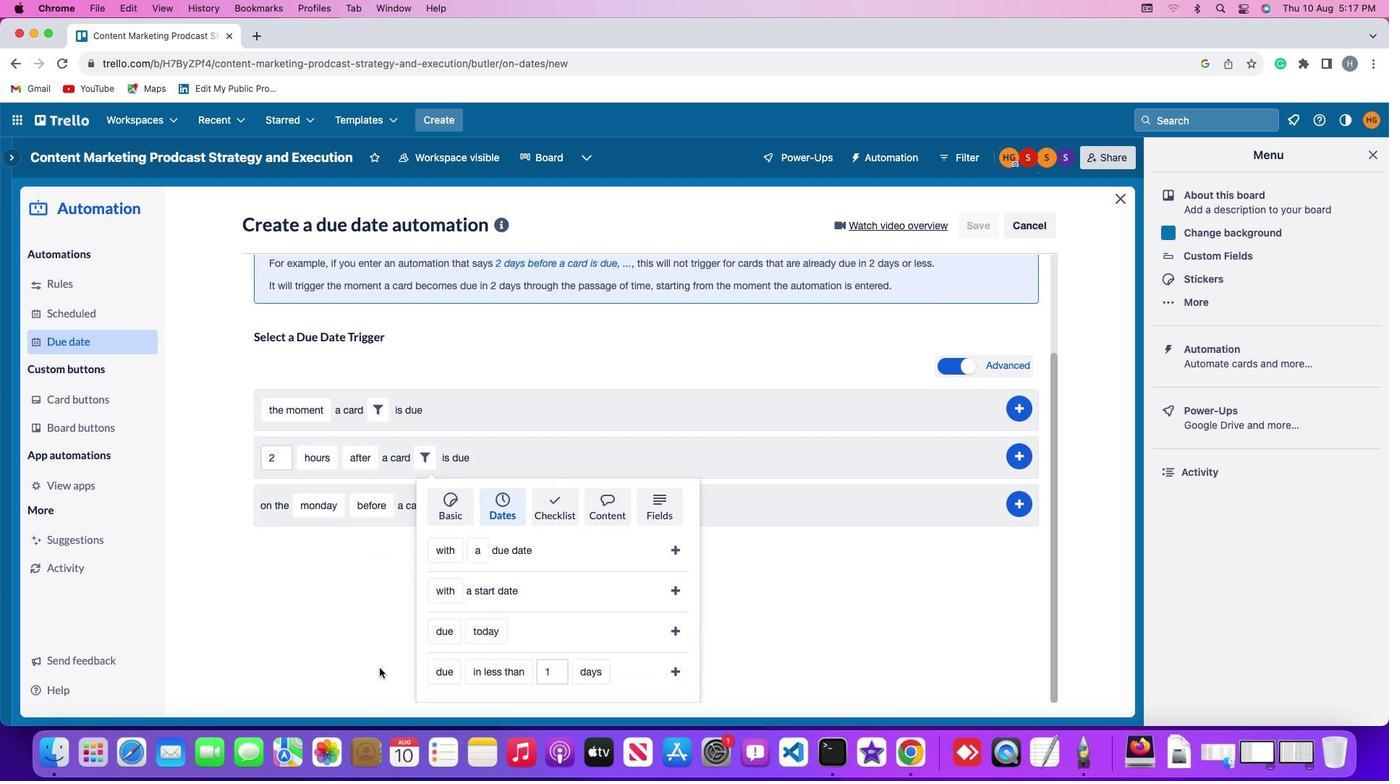 
Action: Mouse scrolled (379, 667) with delta (0, -3)
Screenshot: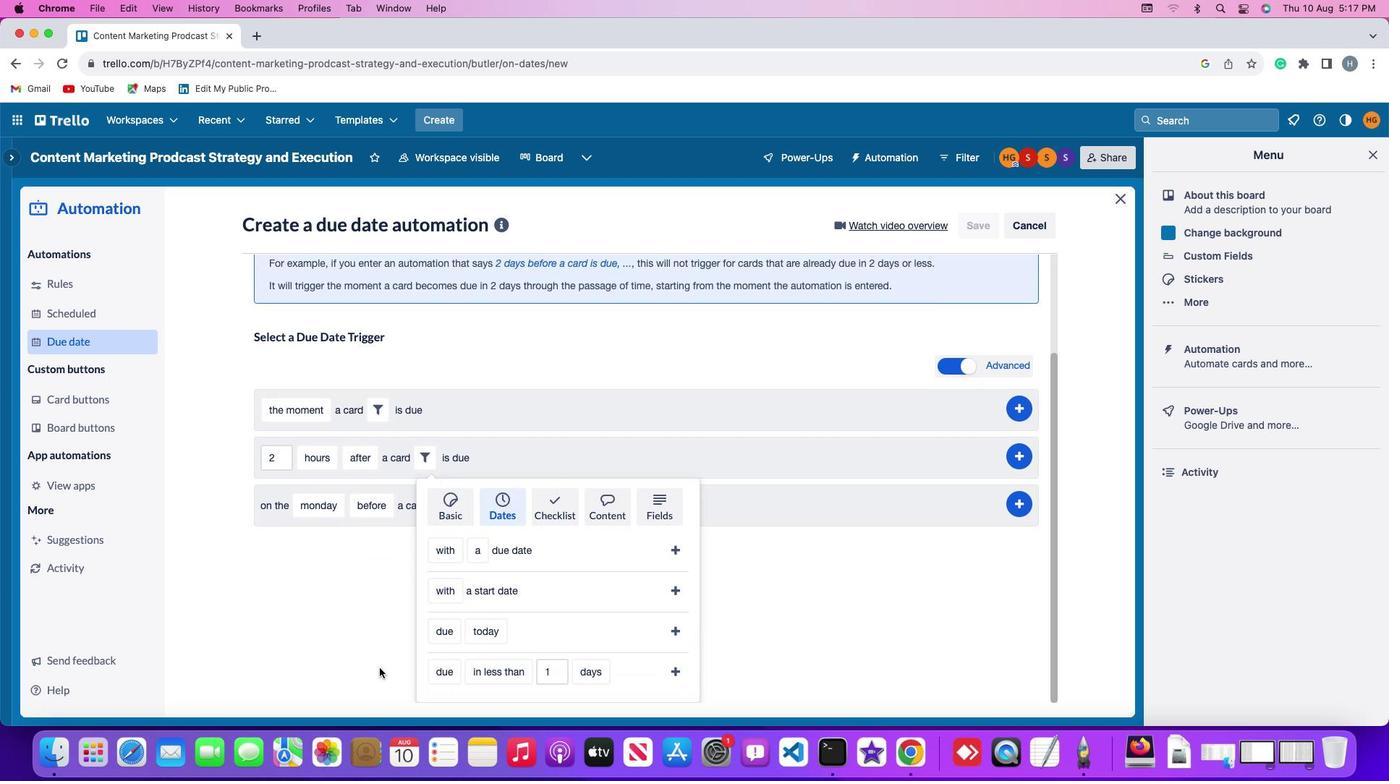 
Action: Mouse moved to (426, 632)
Screenshot: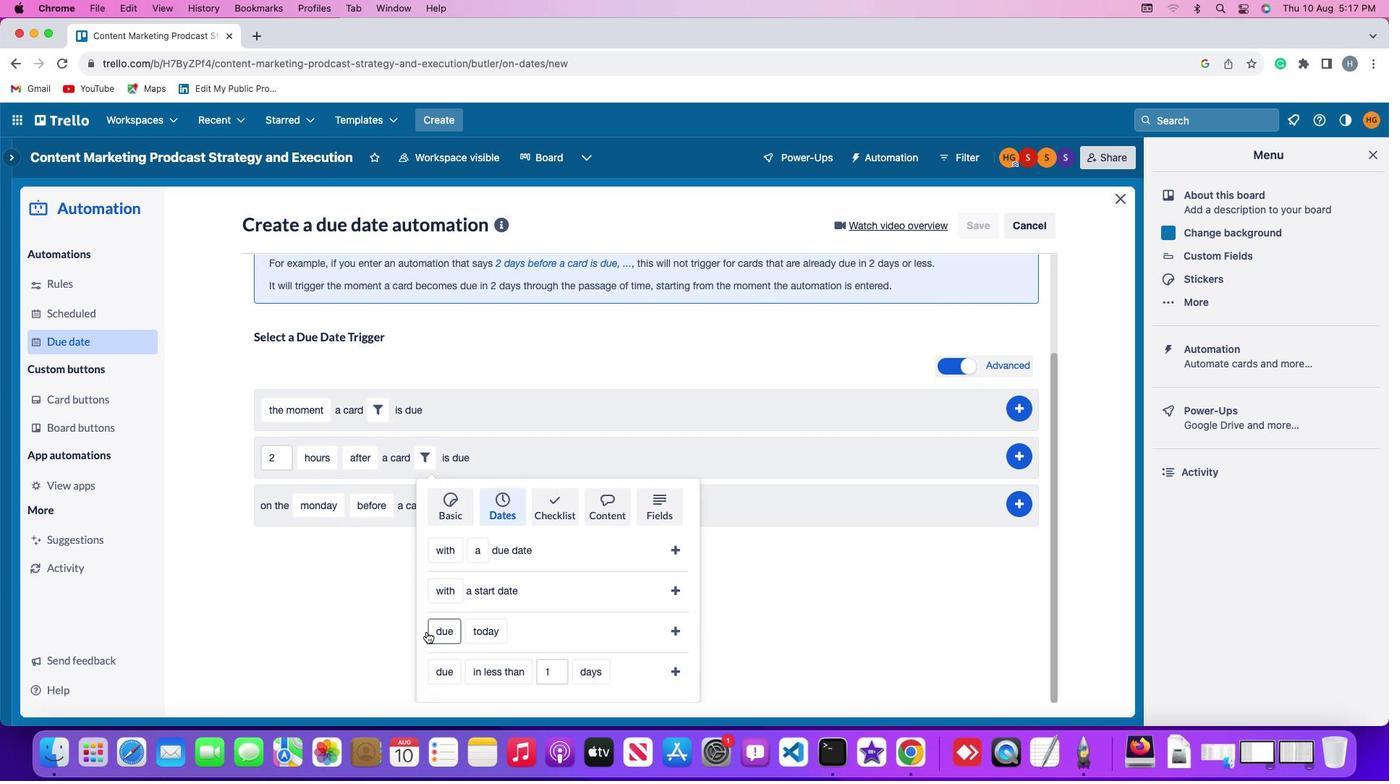
Action: Mouse pressed left at (426, 632)
Screenshot: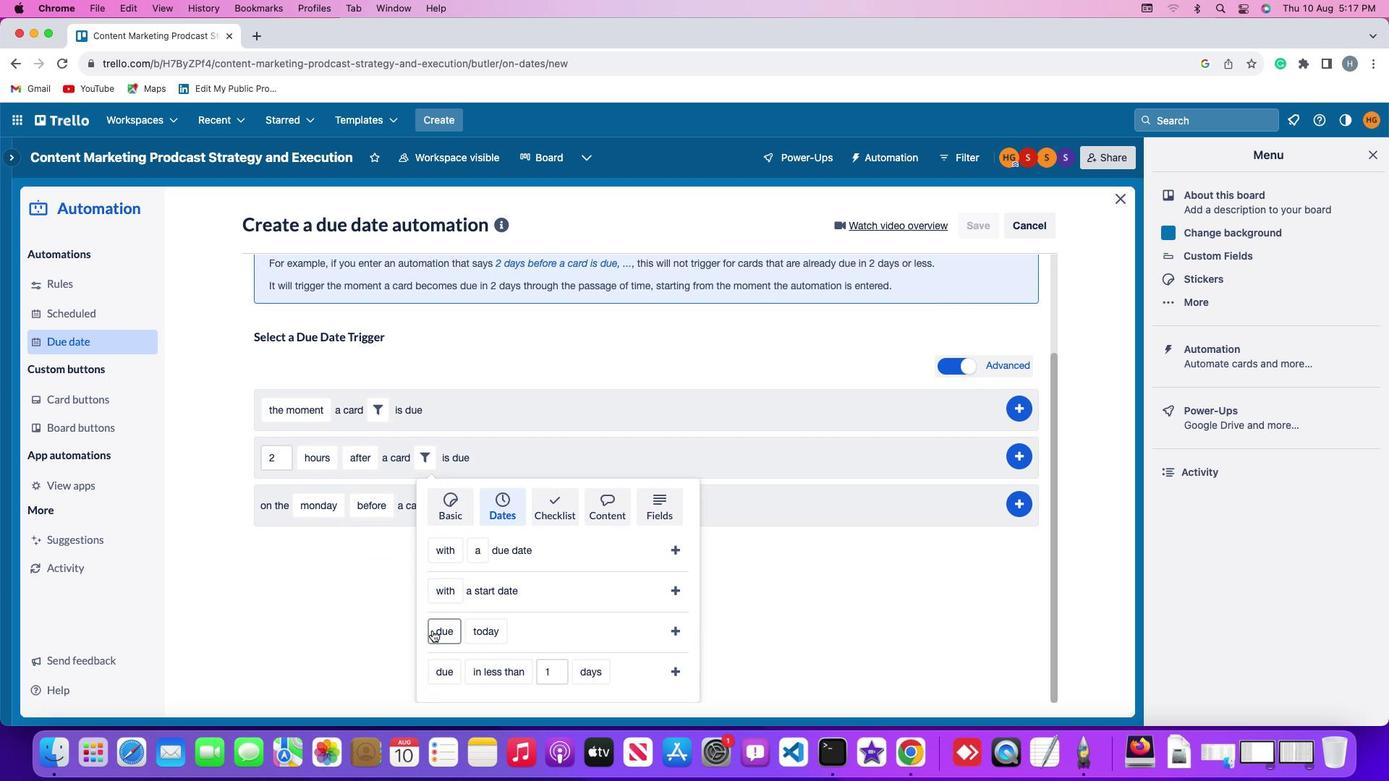 
Action: Mouse moved to (472, 518)
Screenshot: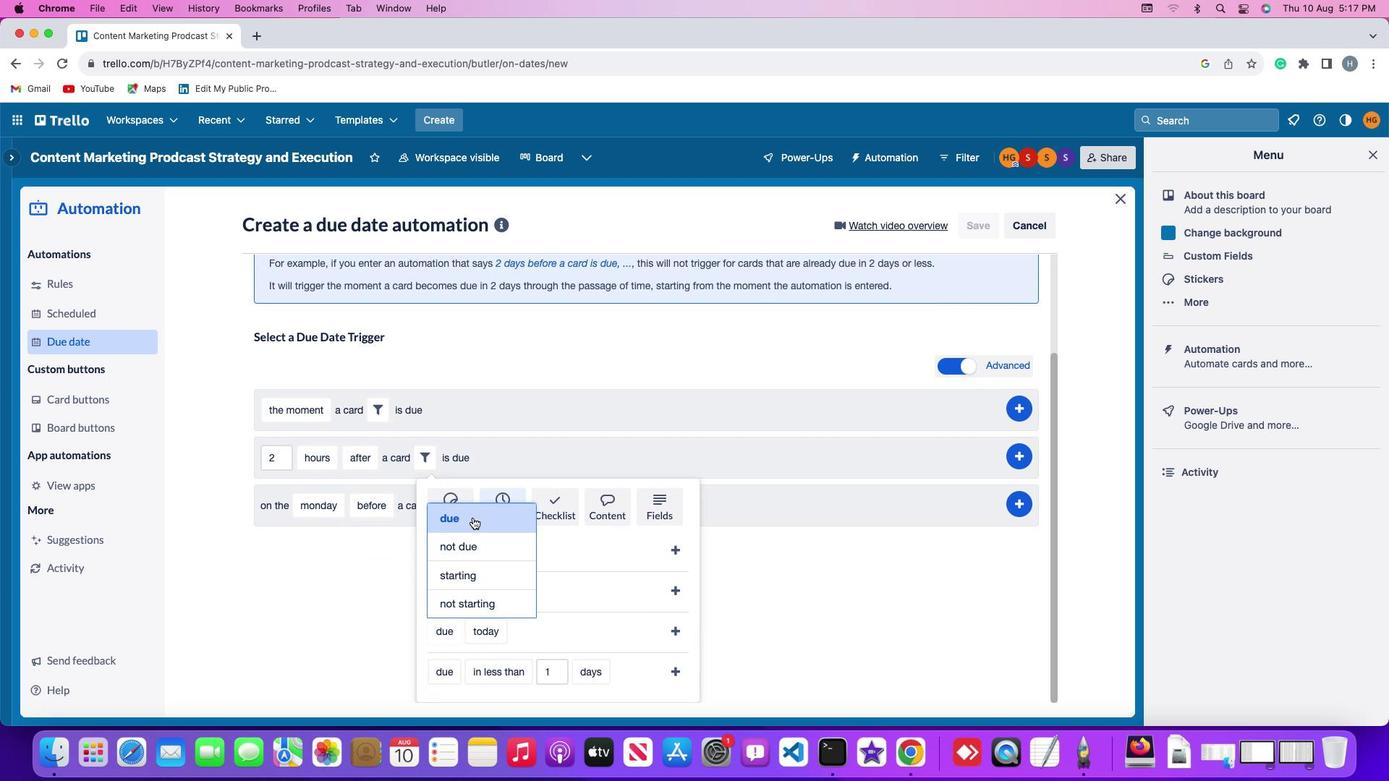 
Action: Mouse pressed left at (472, 518)
Screenshot: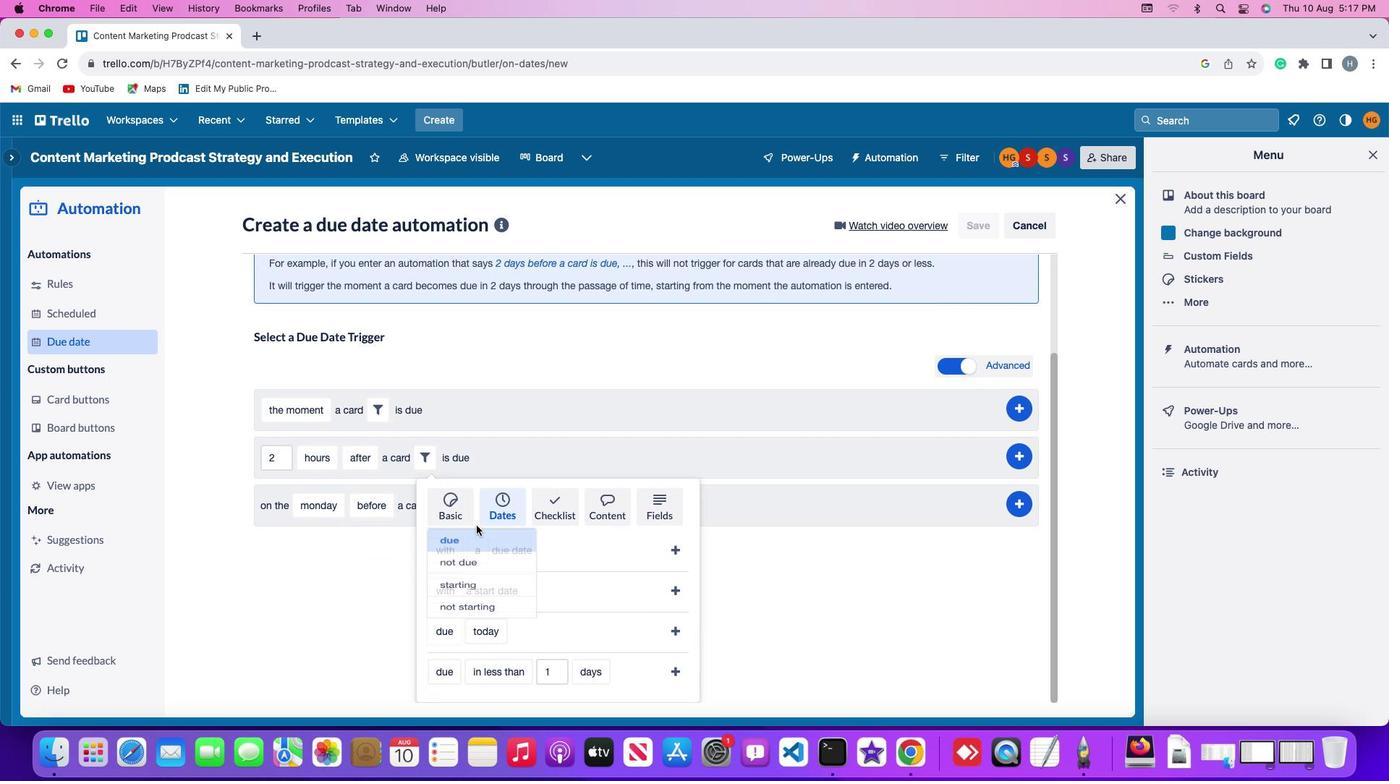 
Action: Mouse moved to (488, 630)
Screenshot: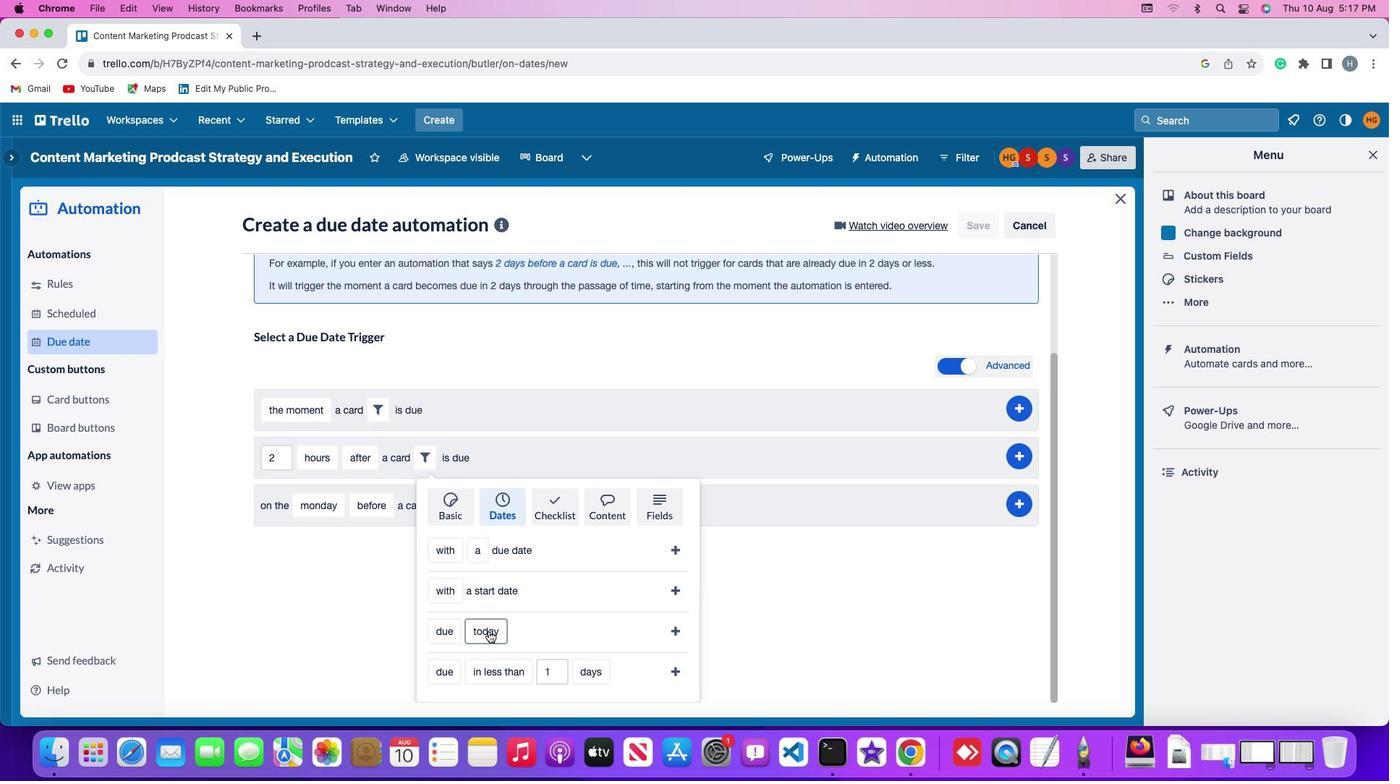 
Action: Mouse pressed left at (488, 630)
Screenshot: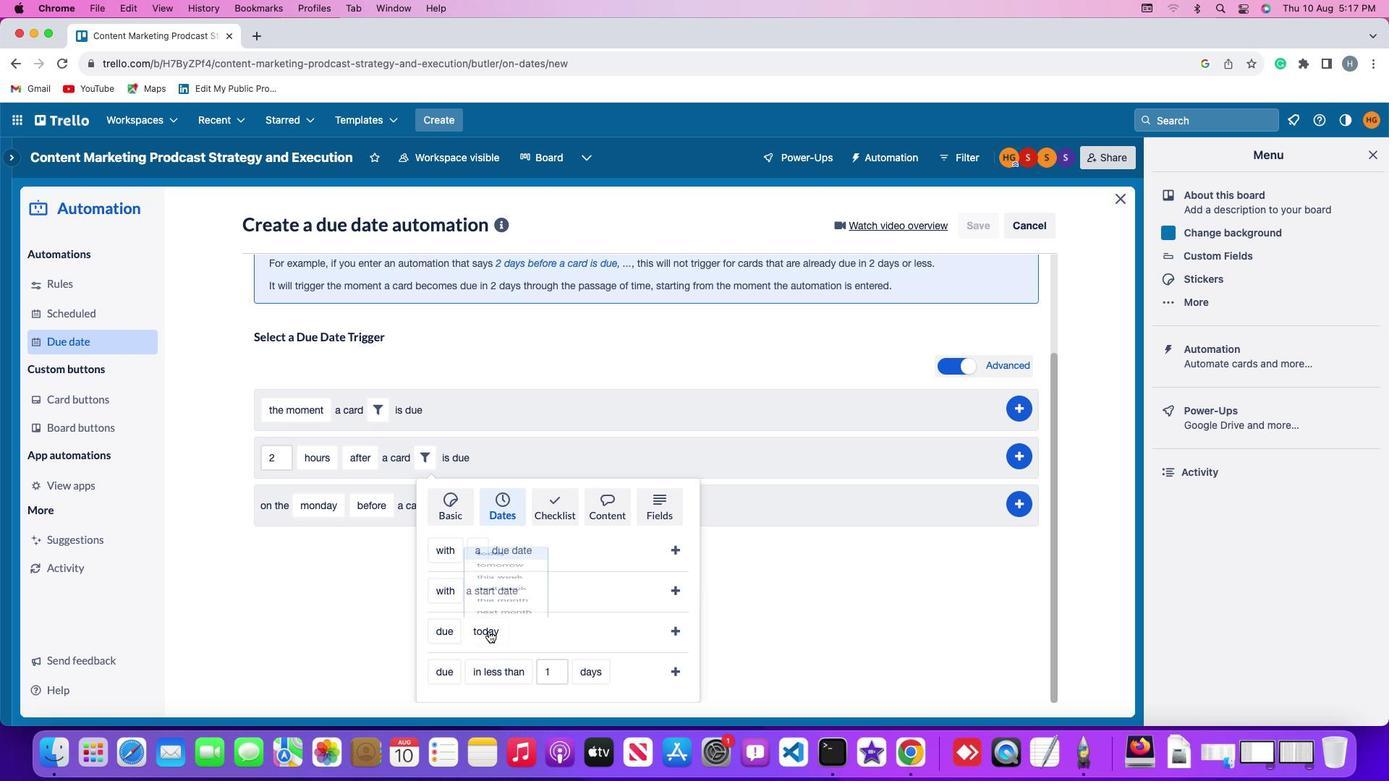 
Action: Mouse moved to (516, 492)
Screenshot: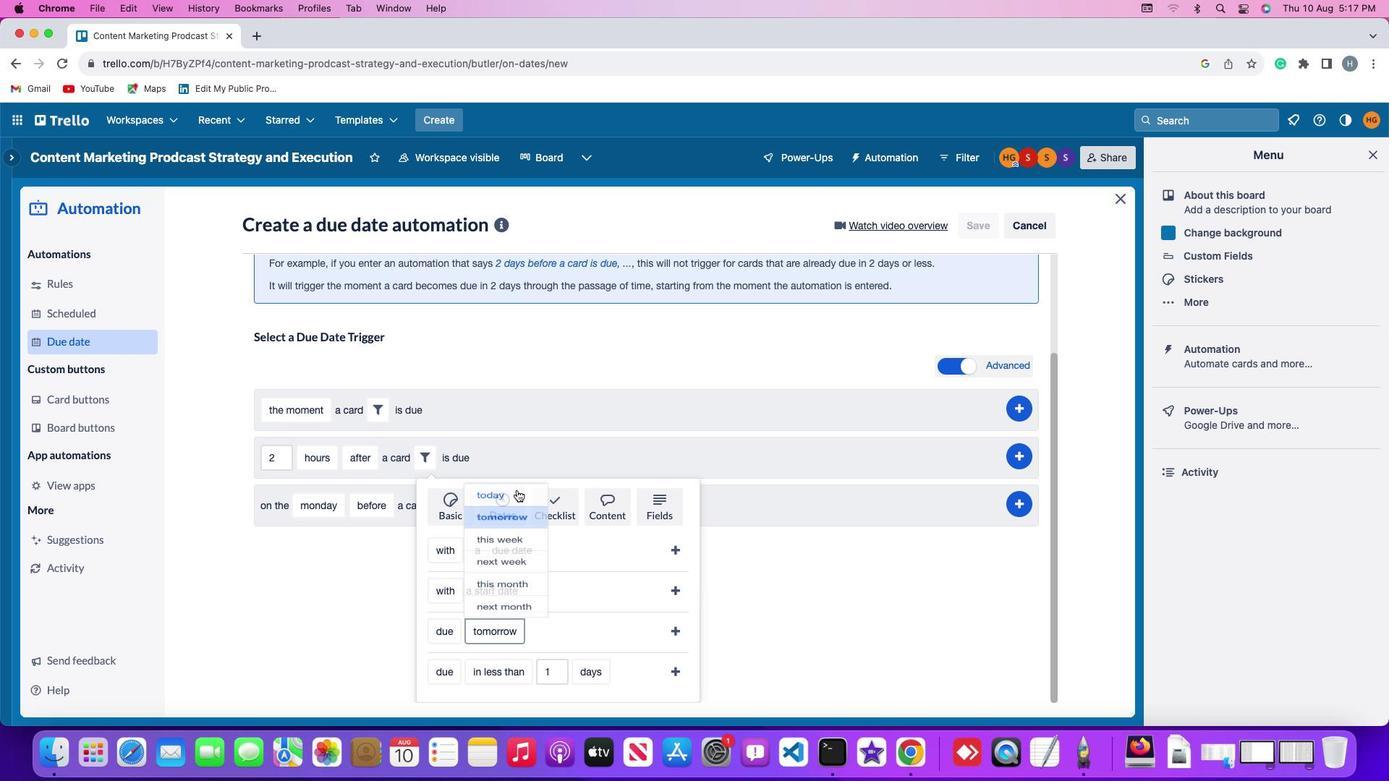 
Action: Mouse pressed left at (516, 492)
Screenshot: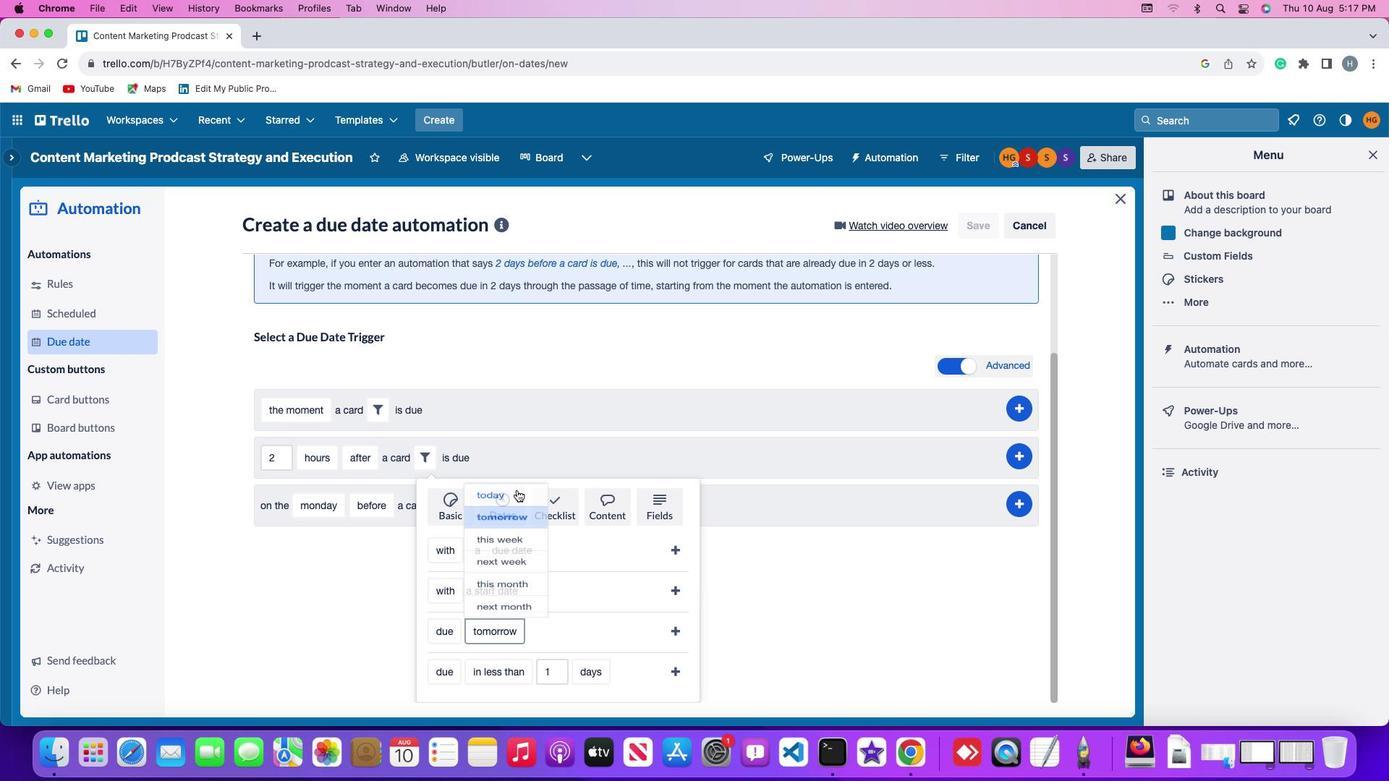 
Action: Mouse moved to (676, 627)
Screenshot: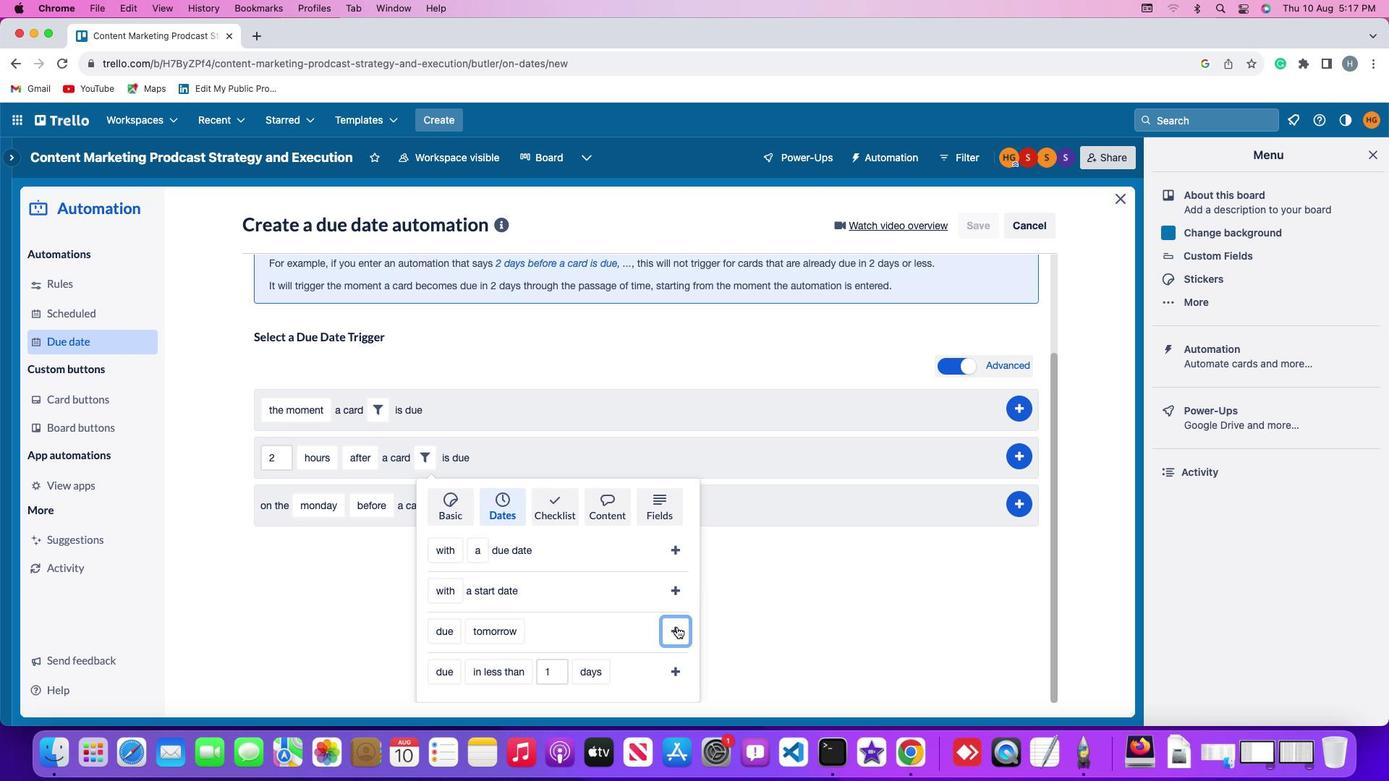 
Action: Mouse pressed left at (676, 627)
Screenshot: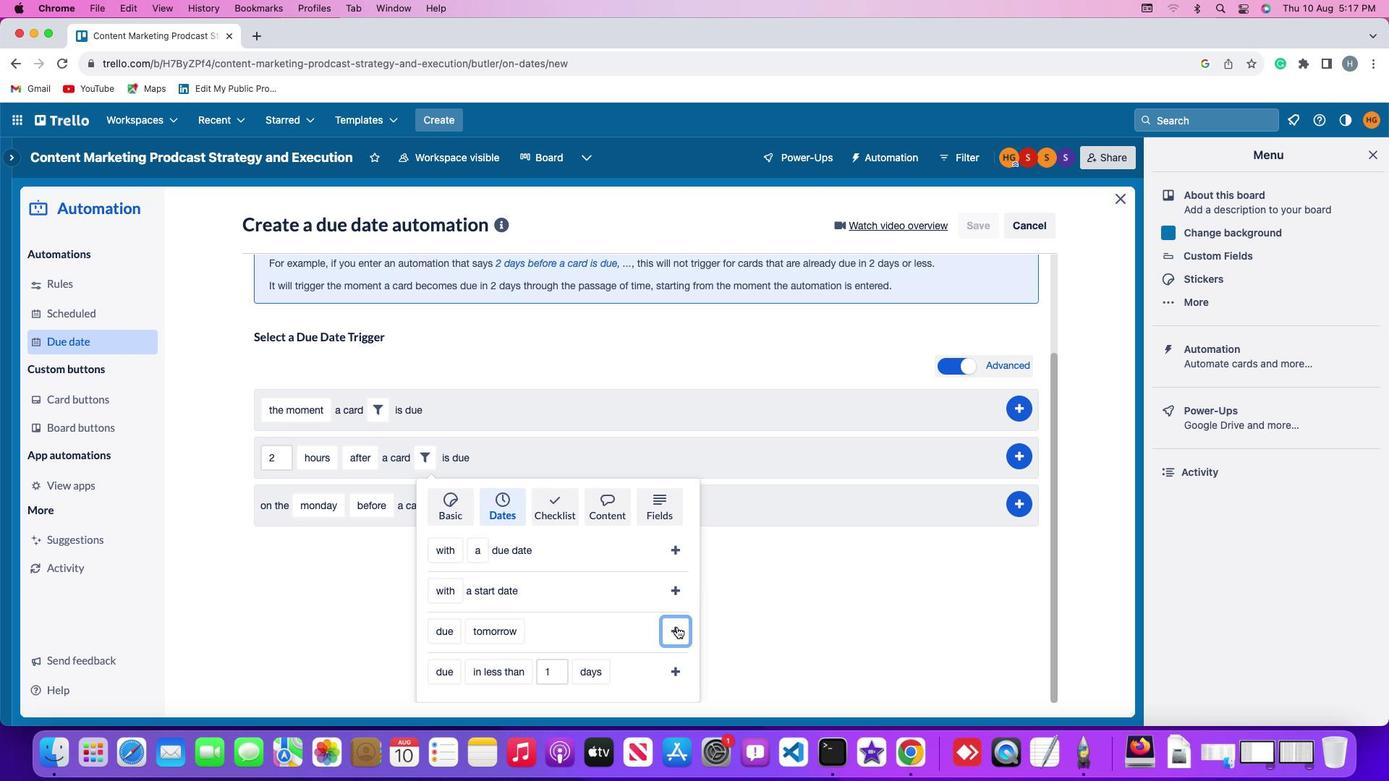 
Action: Mouse moved to (1028, 576)
Screenshot: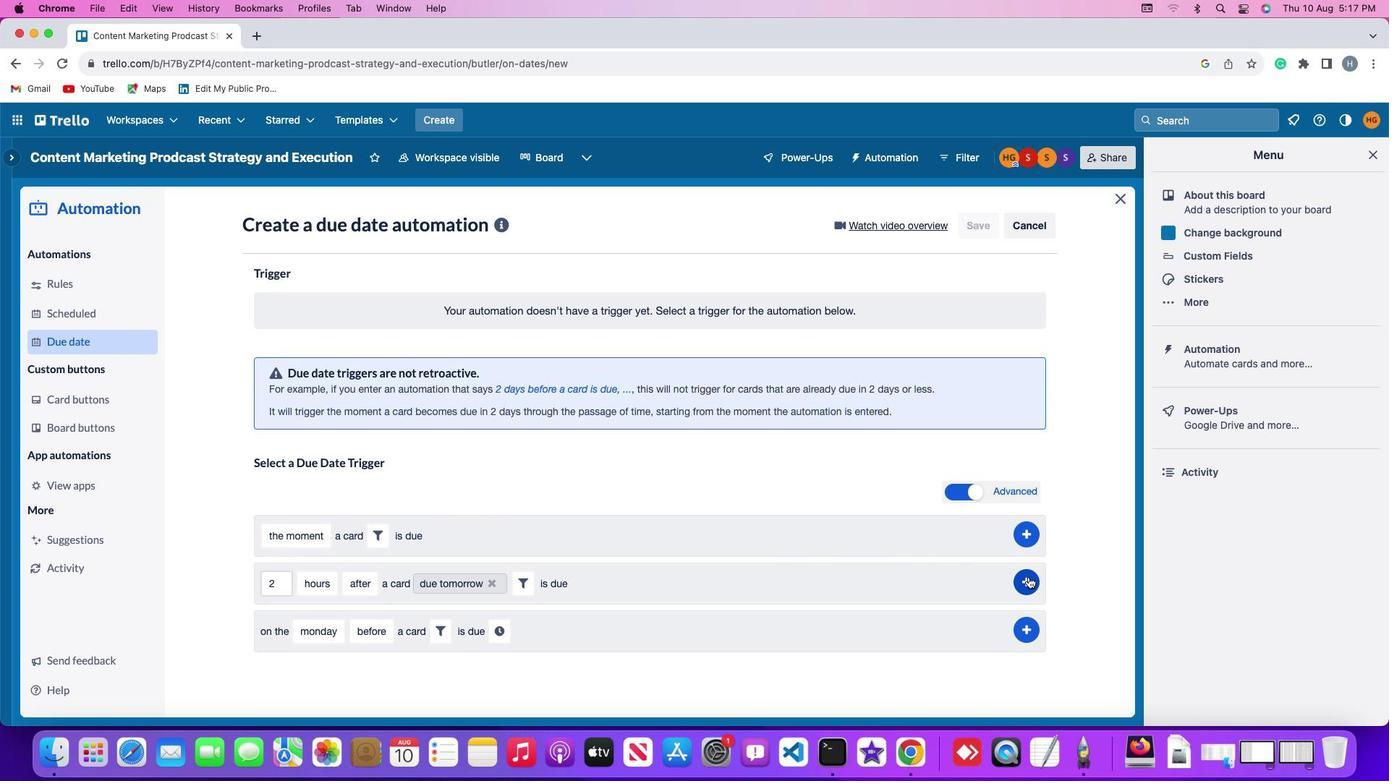 
Action: Mouse pressed left at (1028, 576)
Screenshot: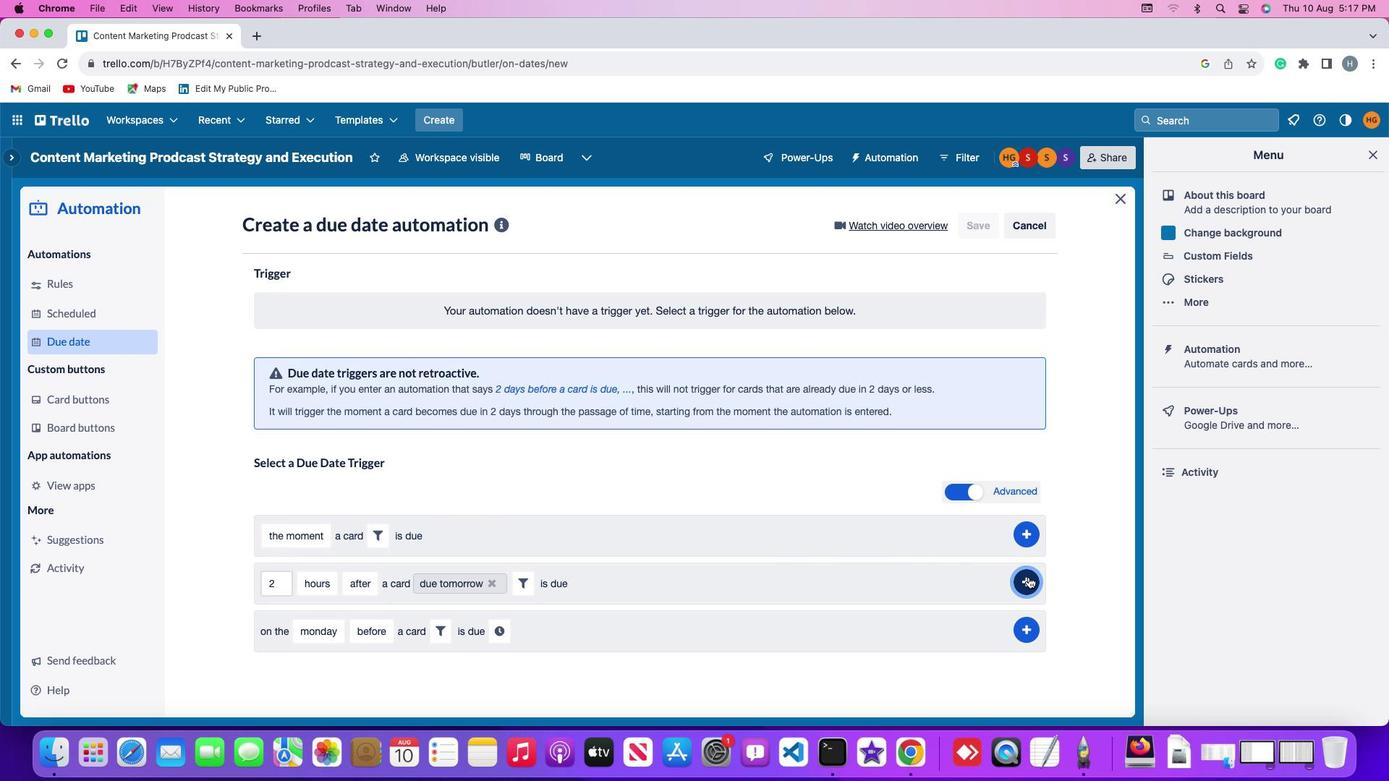 
Action: Mouse moved to (1102, 495)
Screenshot: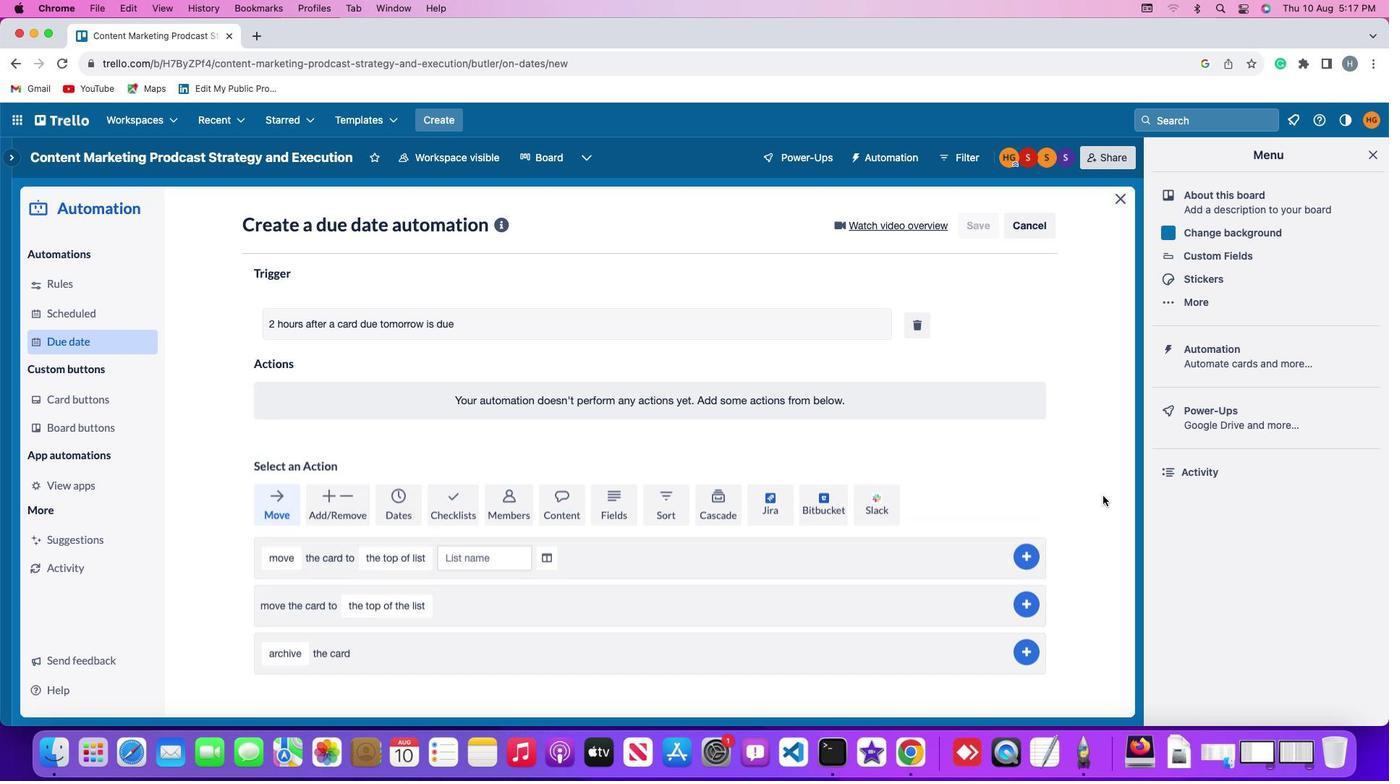 
